 Task: Post a mountain landscape image on Instagram and ask your friends to share their hiking experiences.
Action: Mouse moved to (903, 28)
Screenshot: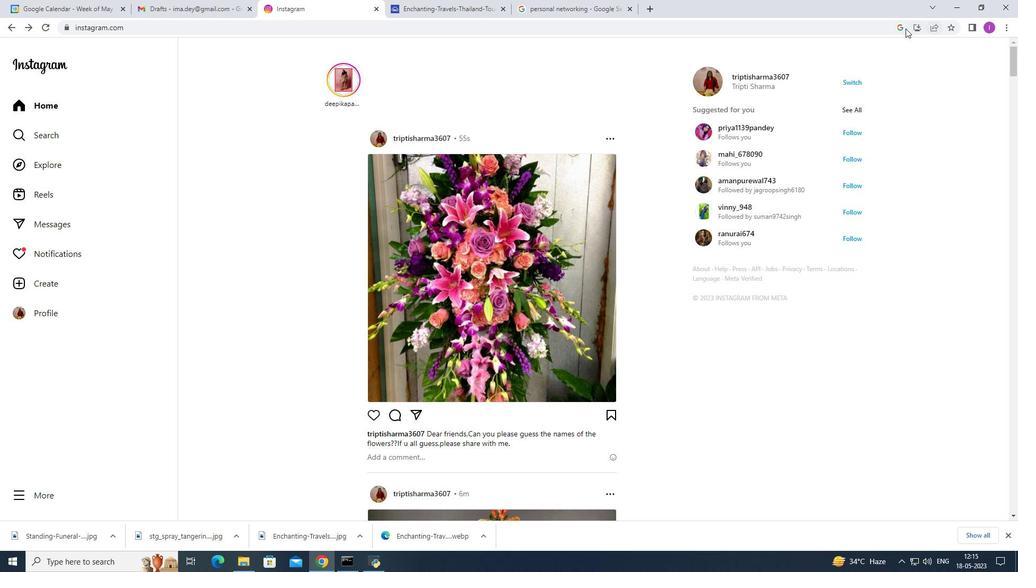 
Action: Mouse pressed left at (903, 28)
Screenshot: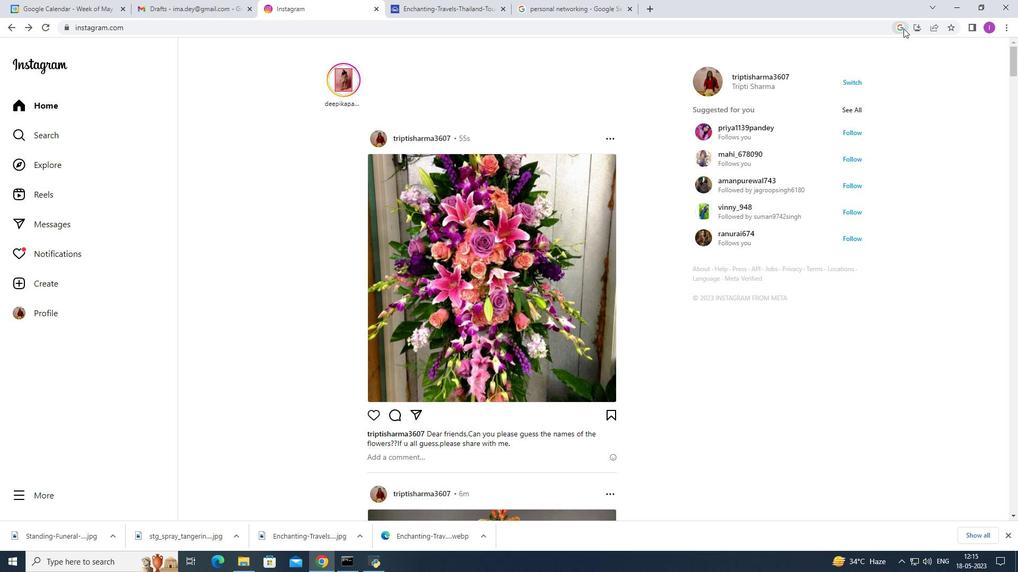 
Action: Mouse moved to (961, 112)
Screenshot: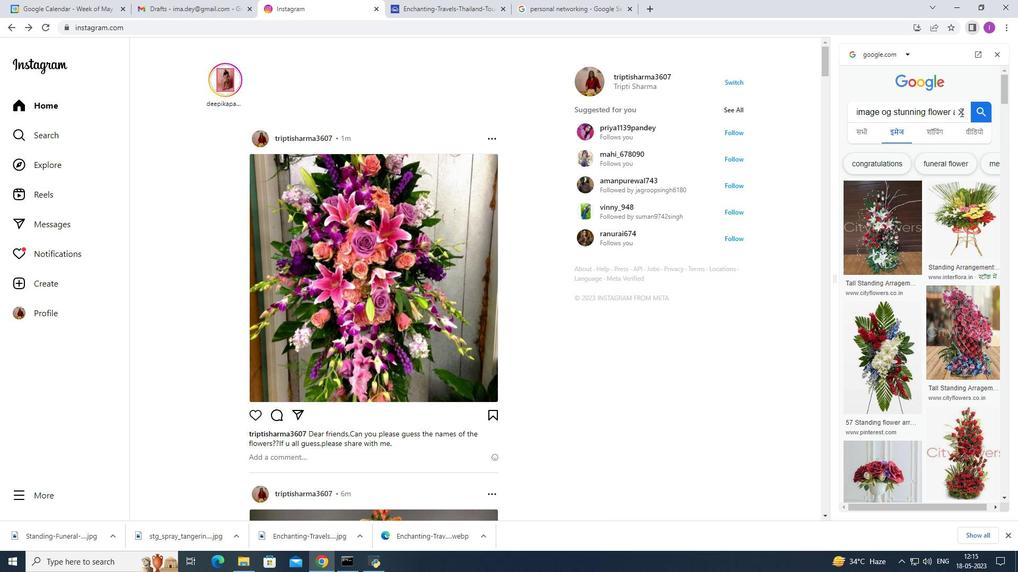 
Action: Mouse pressed left at (961, 112)
Screenshot: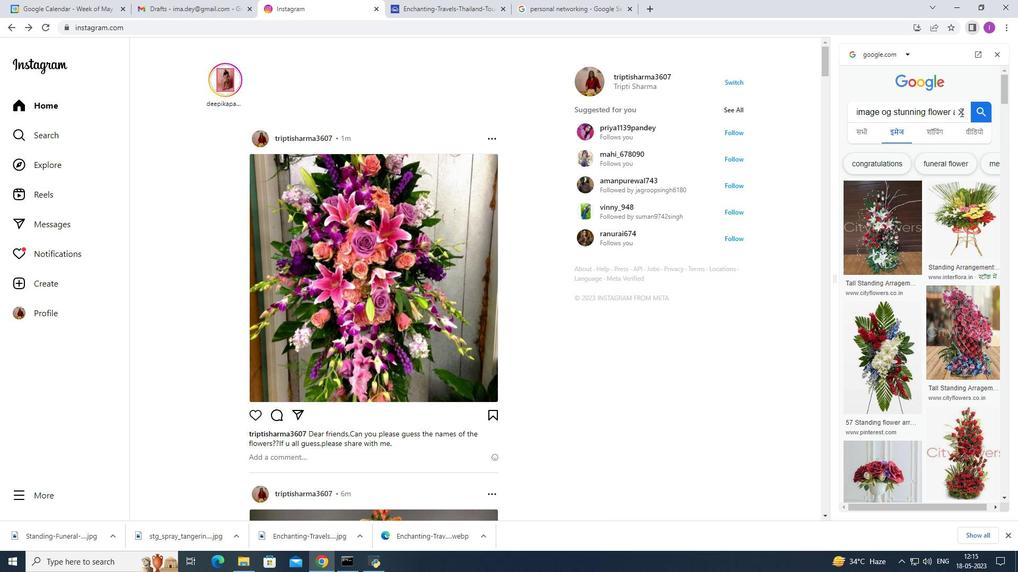 
Action: Mouse moved to (943, 112)
Screenshot: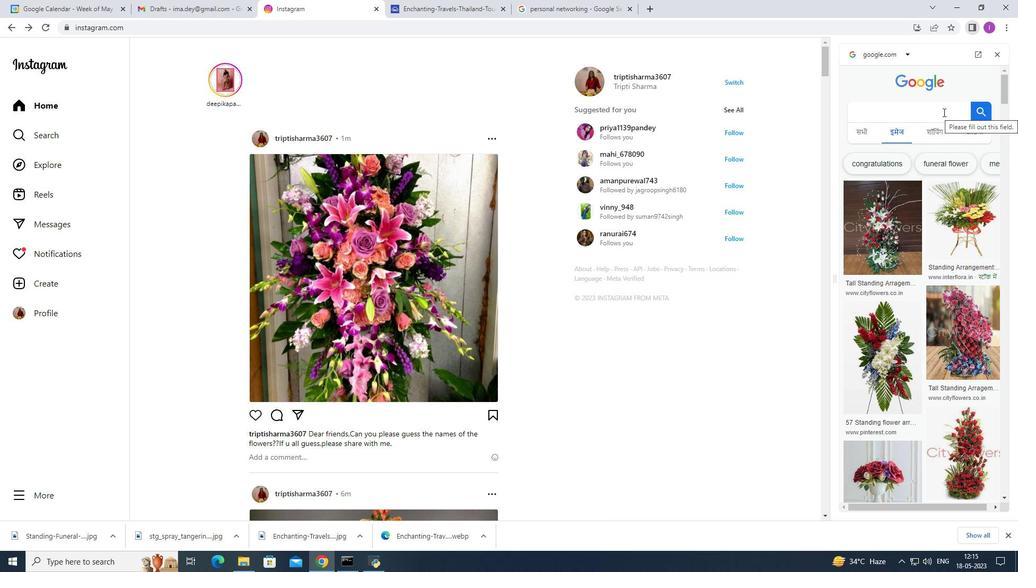 
Action: Key pressed images<Key.space>of<Key.space>mi<Key.backspace>ountain<Key.space>lands
Screenshot: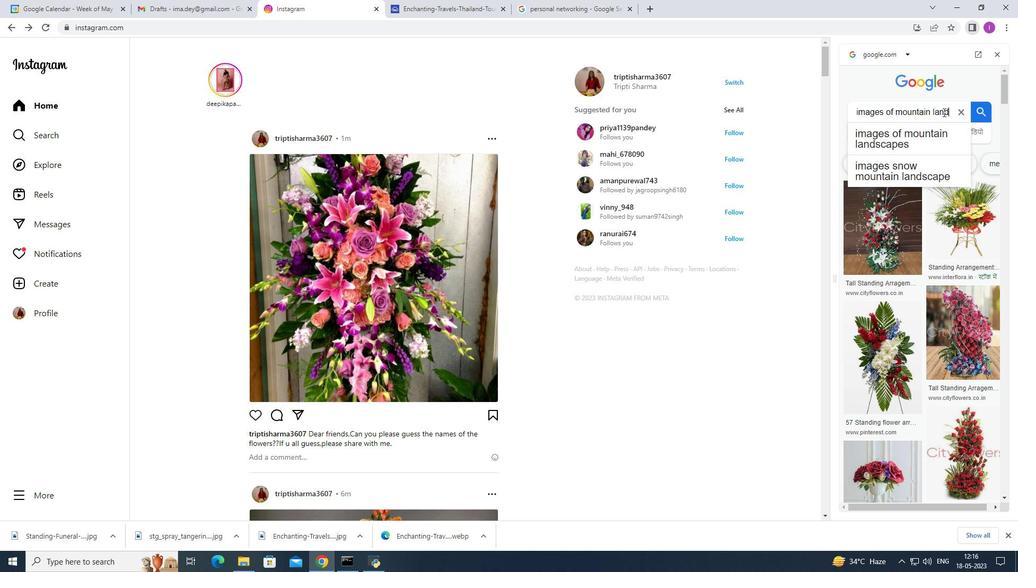 
Action: Mouse moved to (891, 143)
Screenshot: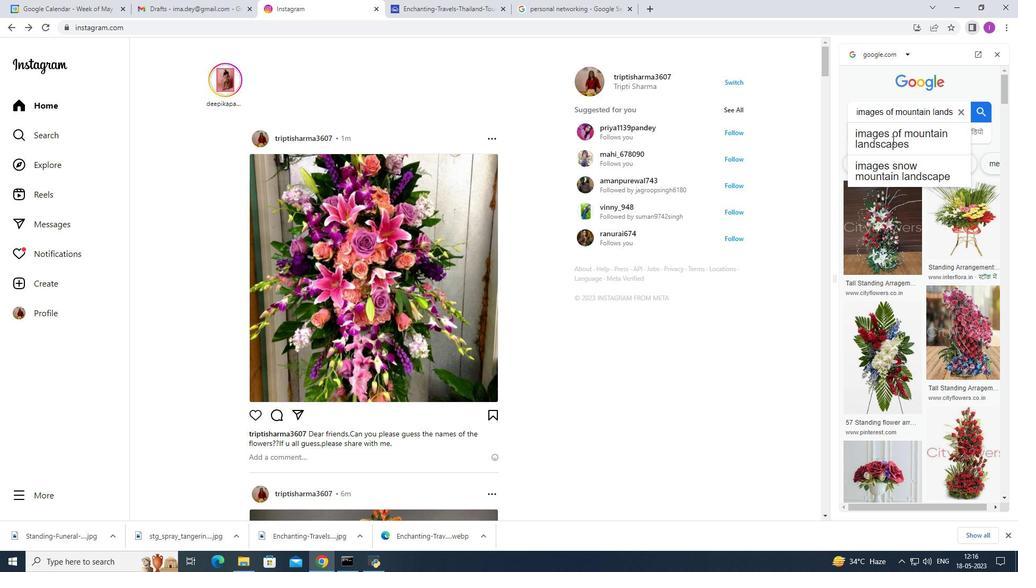 
Action: Mouse pressed left at (891, 143)
Screenshot: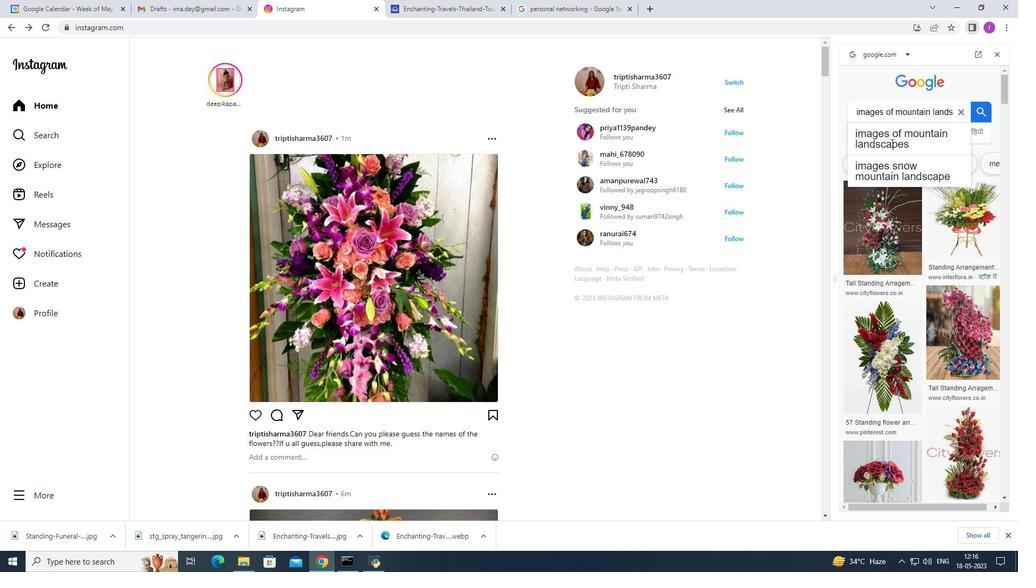 
Action: Mouse moved to (888, 215)
Screenshot: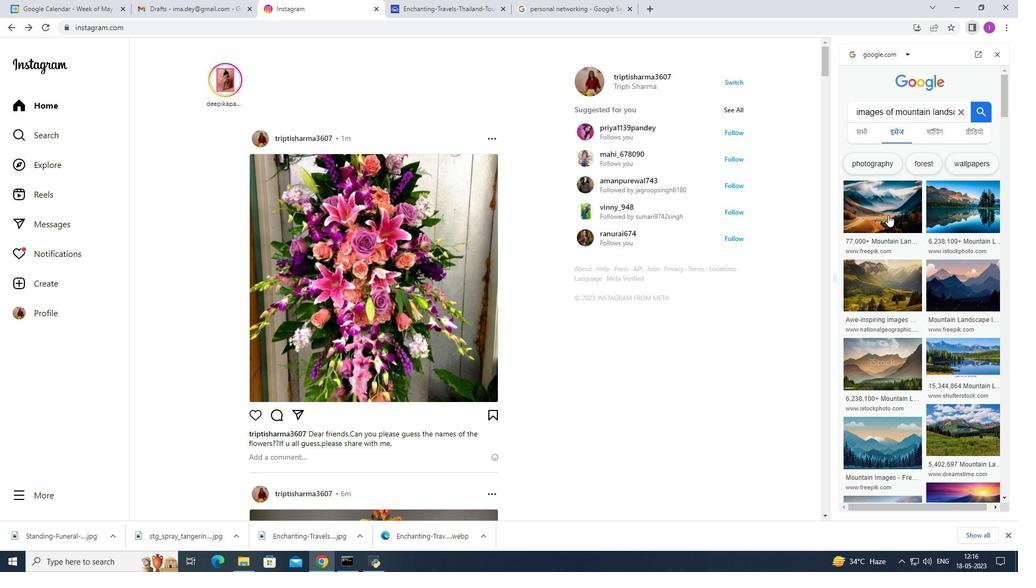 
Action: Mouse pressed left at (888, 215)
Screenshot: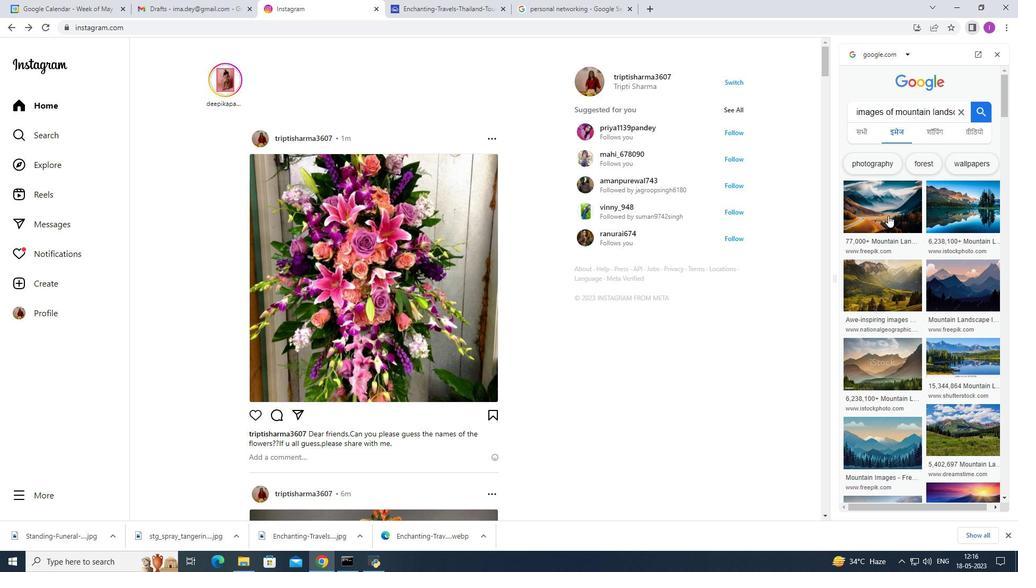 
Action: Mouse moved to (854, 423)
Screenshot: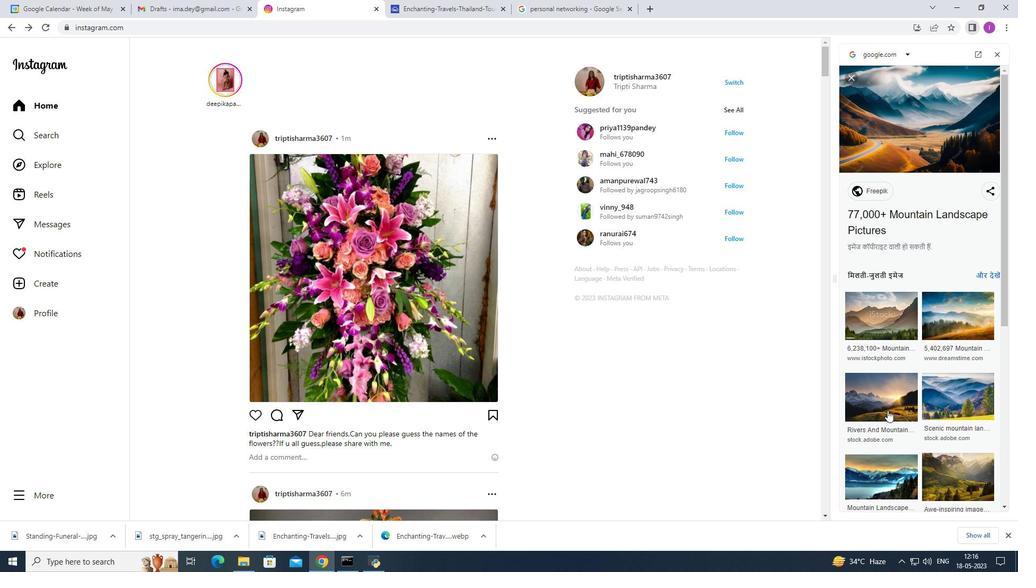 
Action: Mouse pressed left at (854, 423)
Screenshot: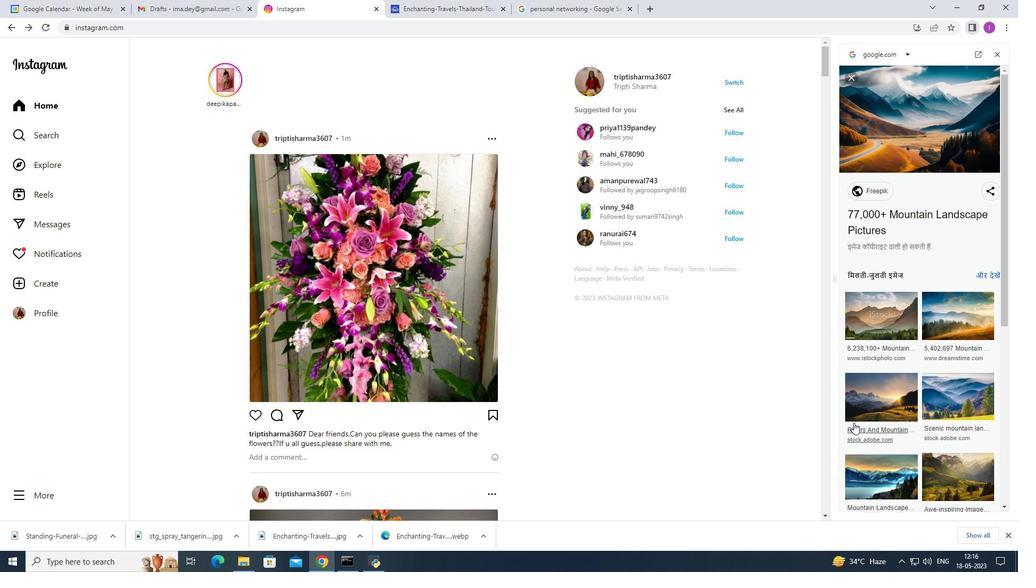 
Action: Mouse moved to (863, 396)
Screenshot: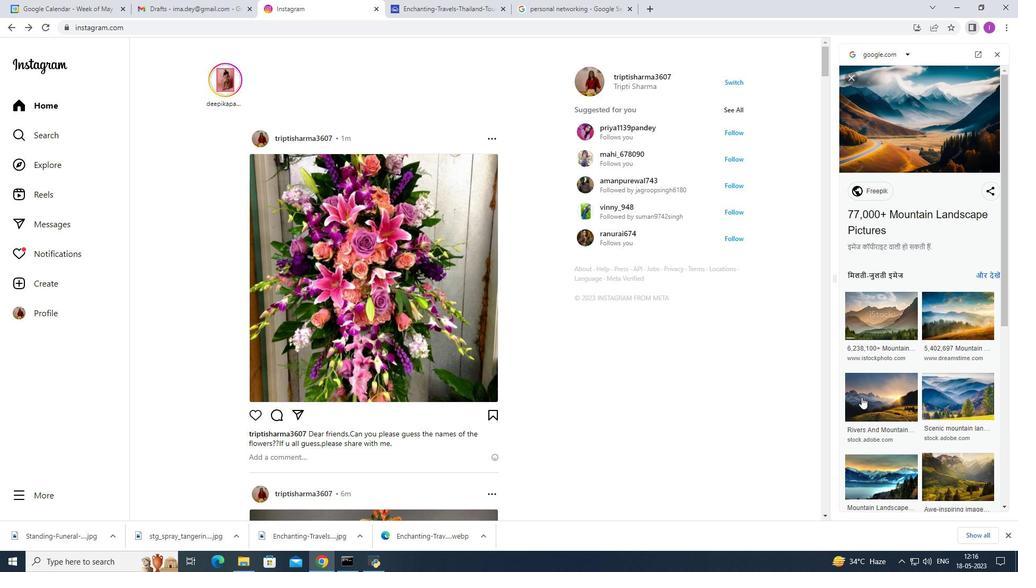 
Action: Mouse pressed left at (863, 396)
Screenshot: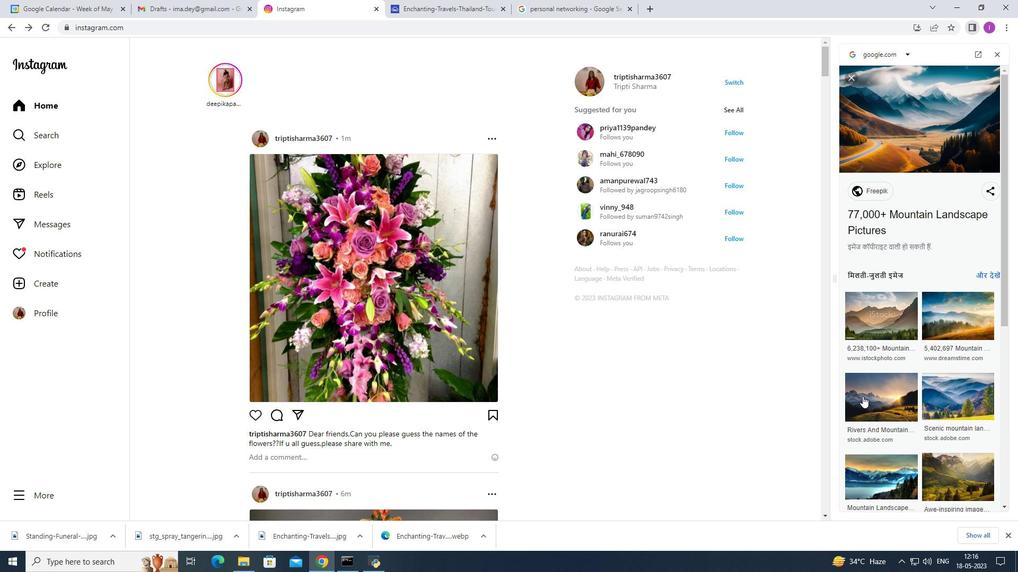 
Action: Mouse moved to (915, 135)
Screenshot: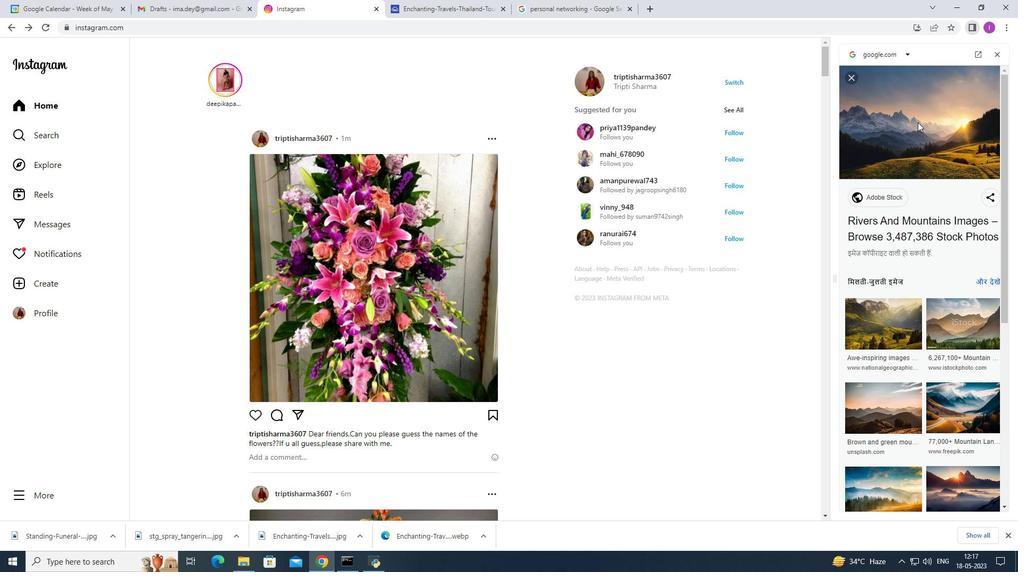 
Action: Mouse pressed right at (915, 135)
Screenshot: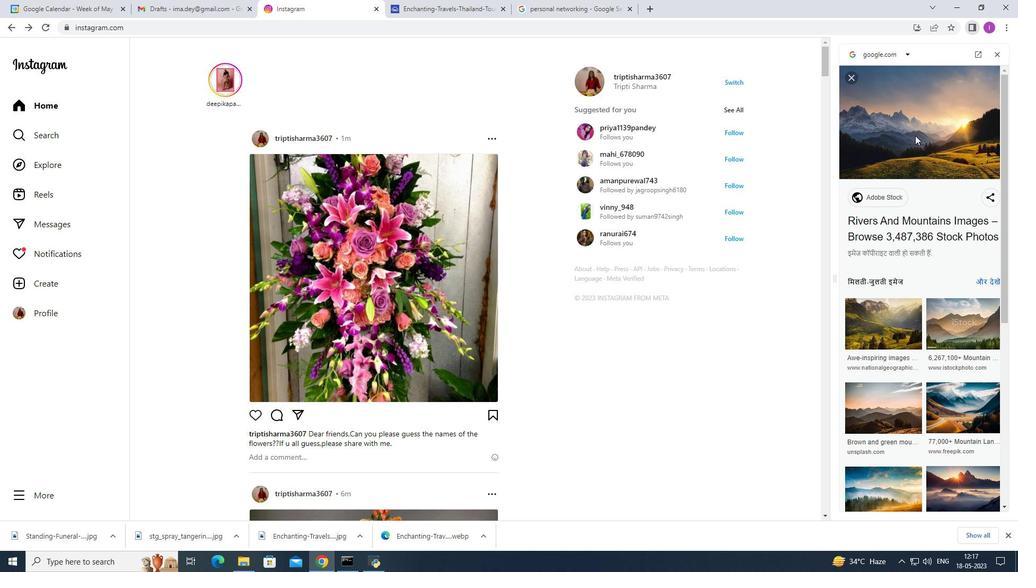 
Action: Mouse moved to (951, 160)
Screenshot: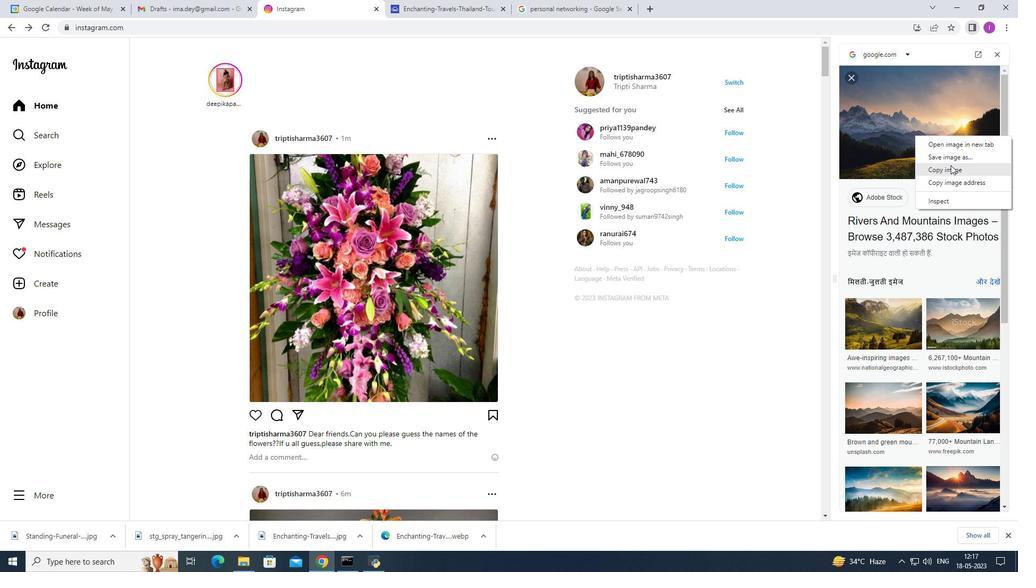 
Action: Mouse pressed left at (951, 160)
Screenshot: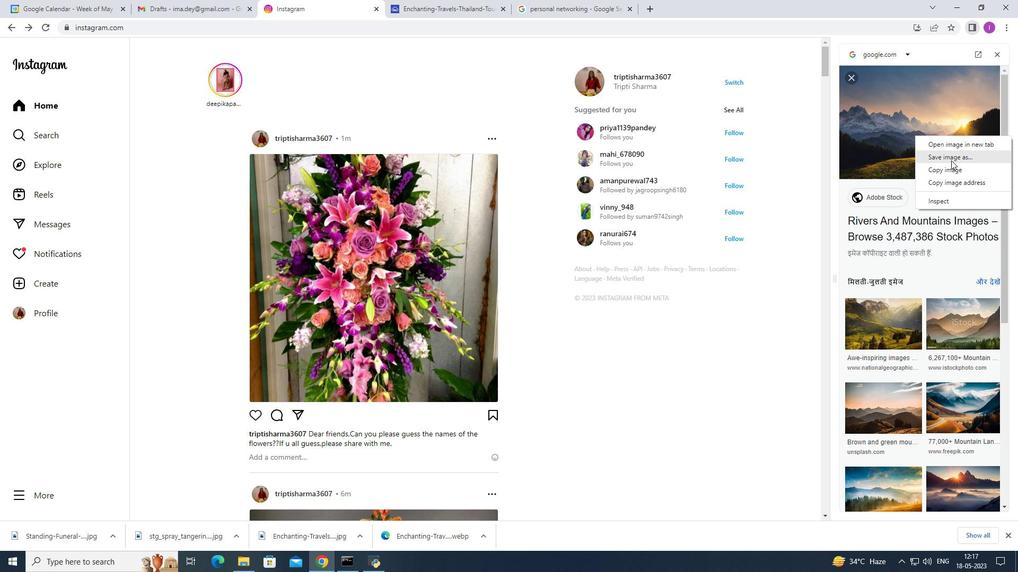 
Action: Mouse moved to (334, 238)
Screenshot: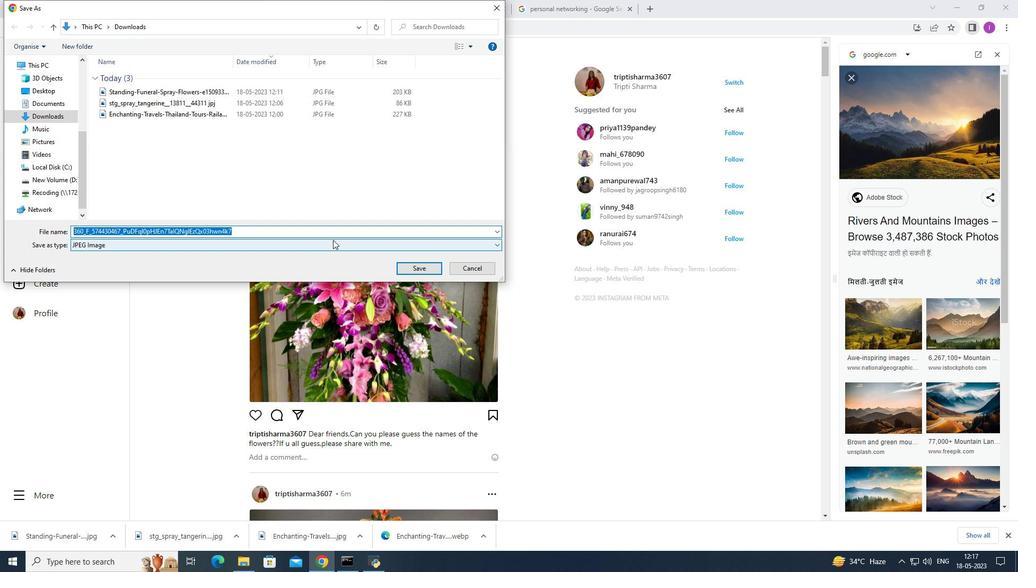 
Action: Key pressed jp<Key.backspace><Key.backspace><Key.backspace>
Screenshot: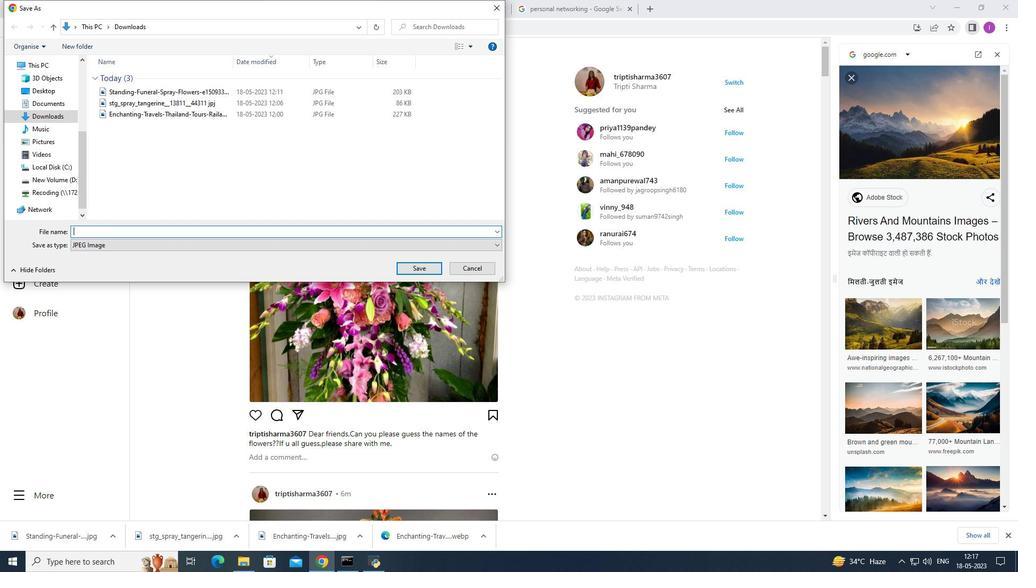 
Action: Mouse moved to (286, 274)
Screenshot: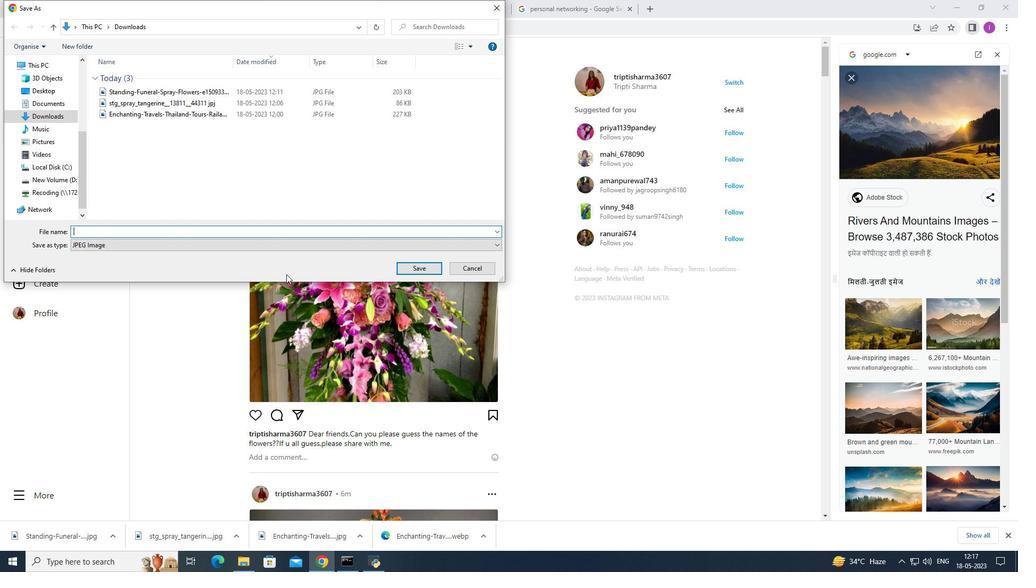 
Action: Key pressed mountain
Screenshot: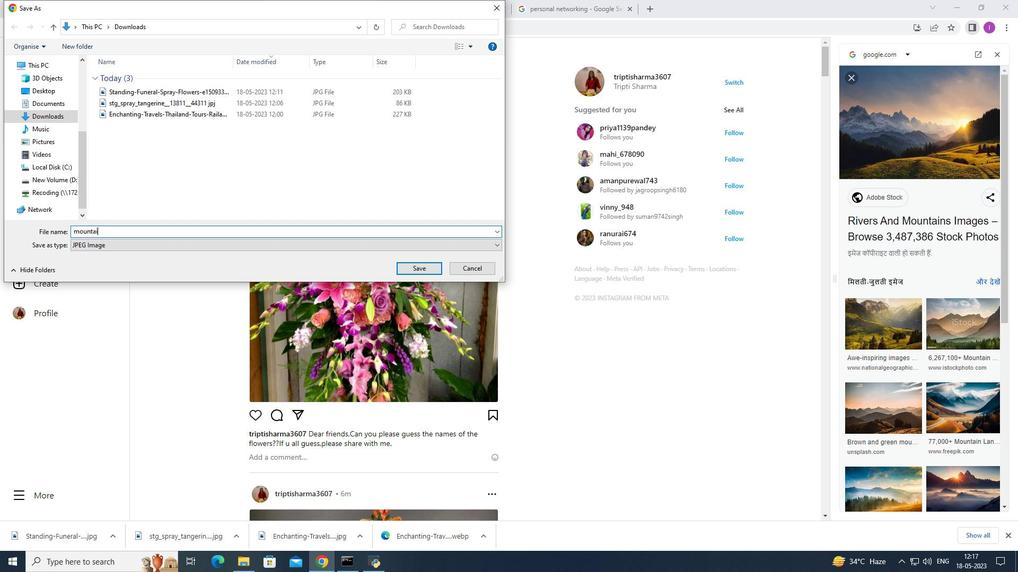 
Action: Mouse moved to (420, 272)
Screenshot: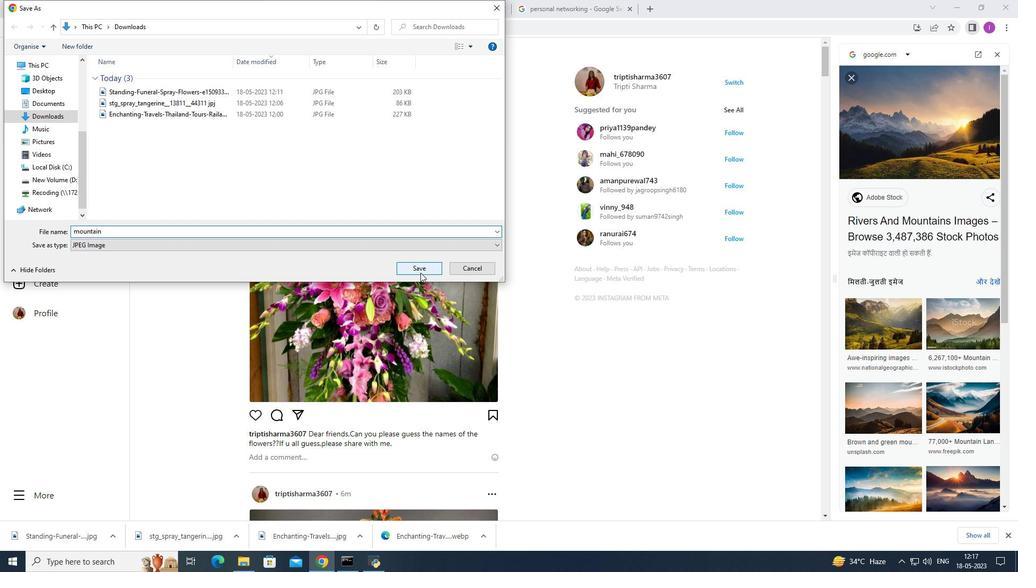 
Action: Mouse pressed left at (420, 272)
Screenshot: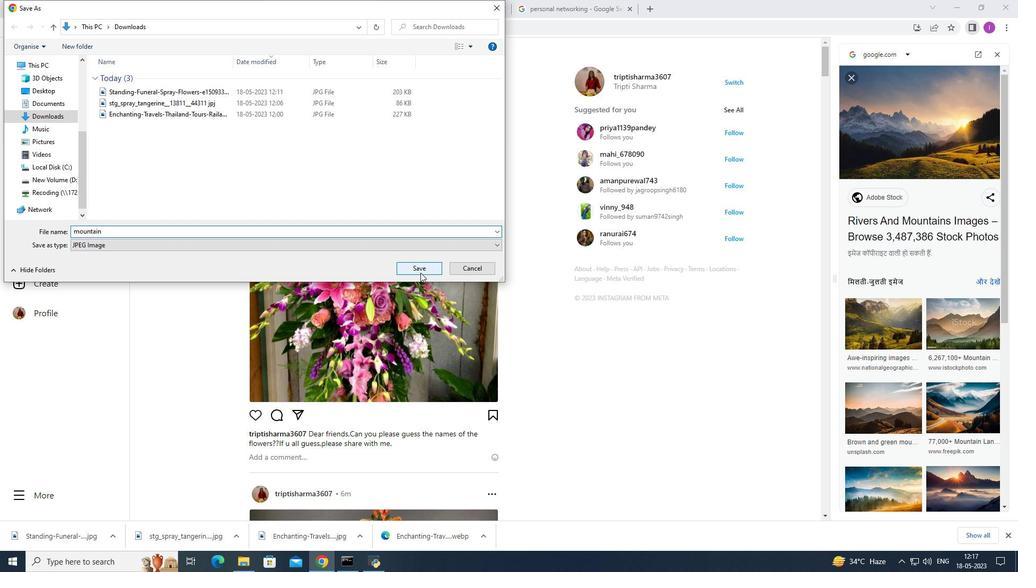 
Action: Mouse moved to (38, 286)
Screenshot: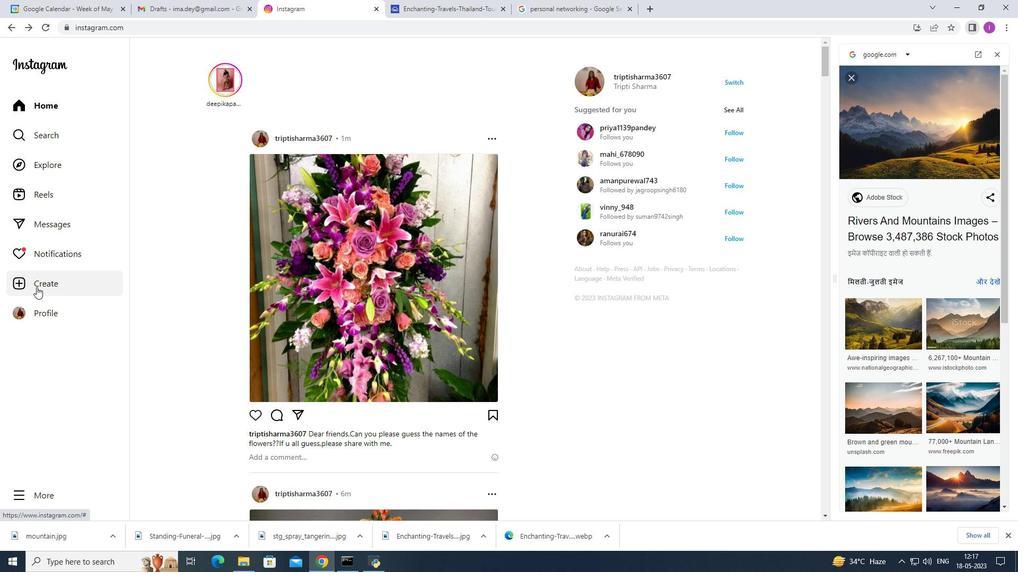 
Action: Mouse pressed left at (38, 286)
Screenshot: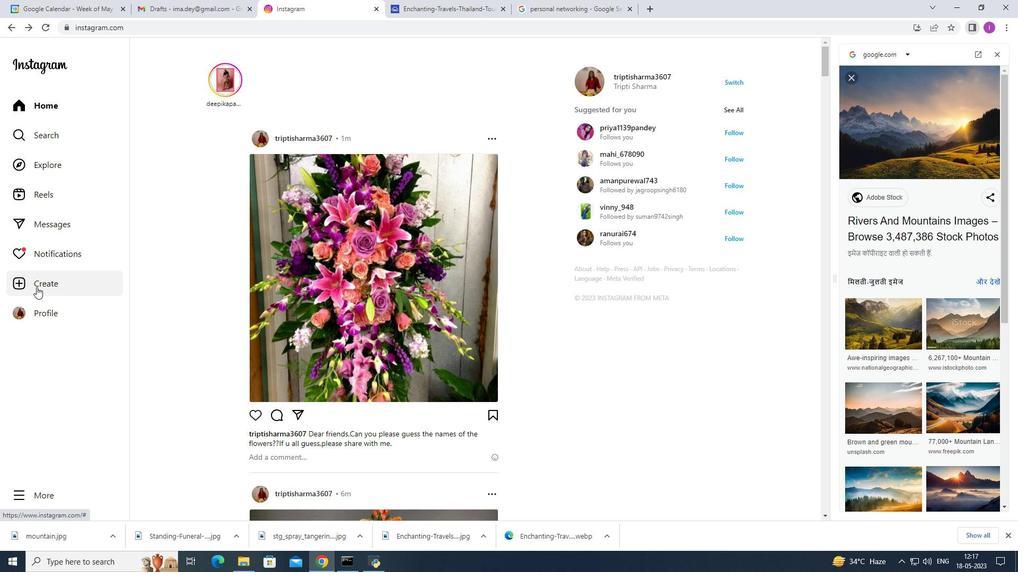 
Action: Mouse moved to (418, 328)
Screenshot: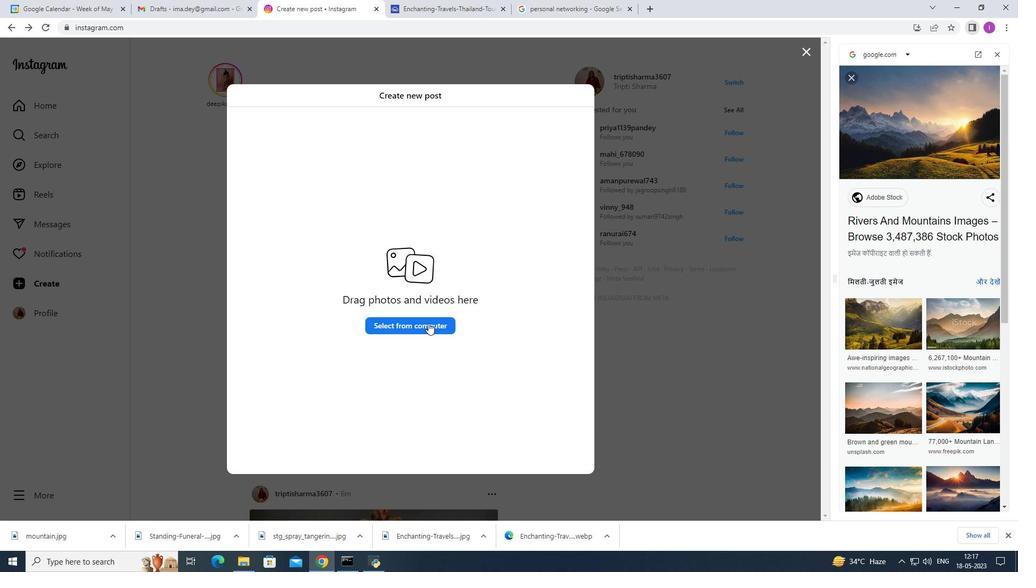 
Action: Mouse pressed left at (418, 328)
Screenshot: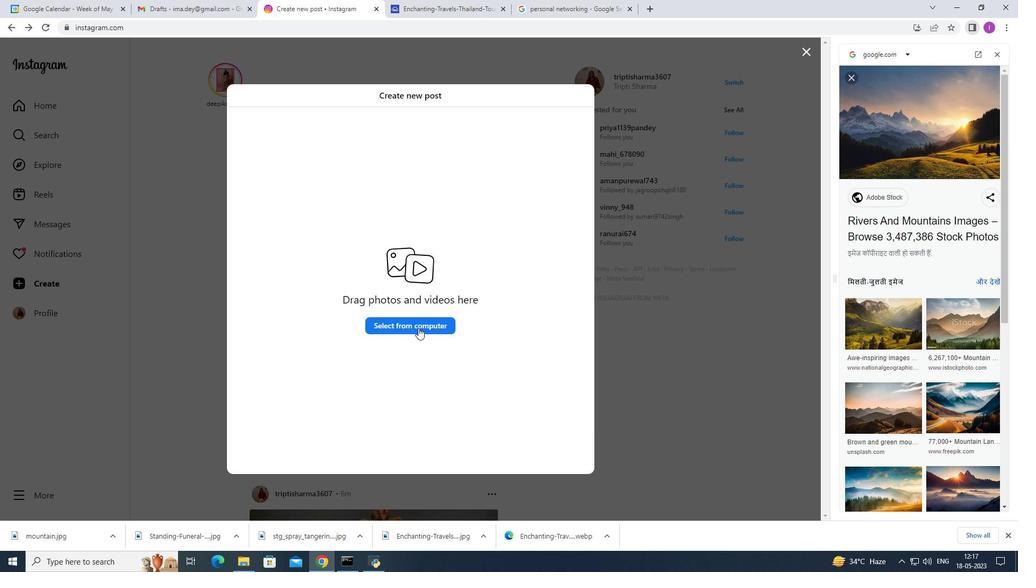 
Action: Mouse moved to (118, 92)
Screenshot: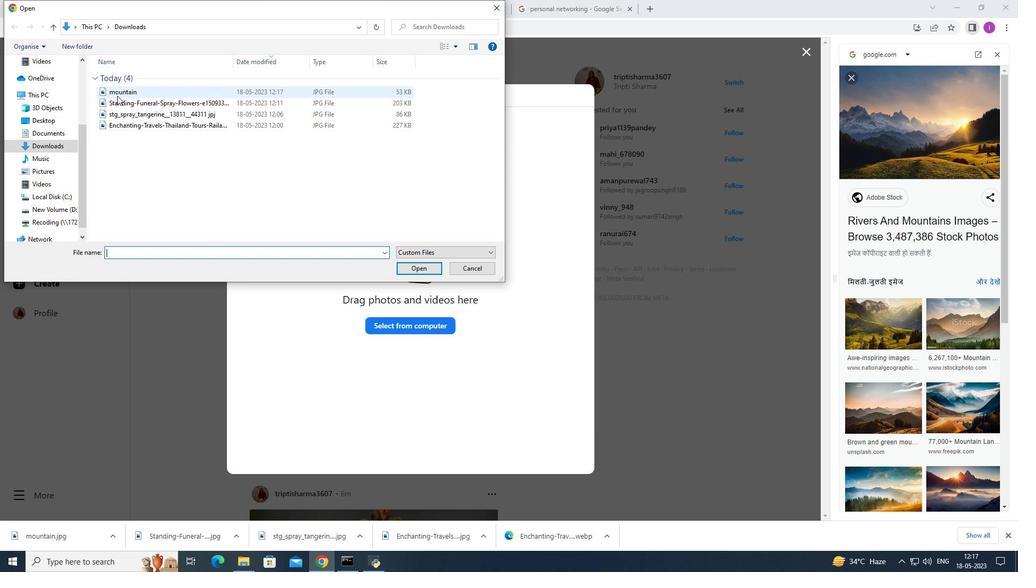 
Action: Mouse pressed left at (118, 92)
Screenshot: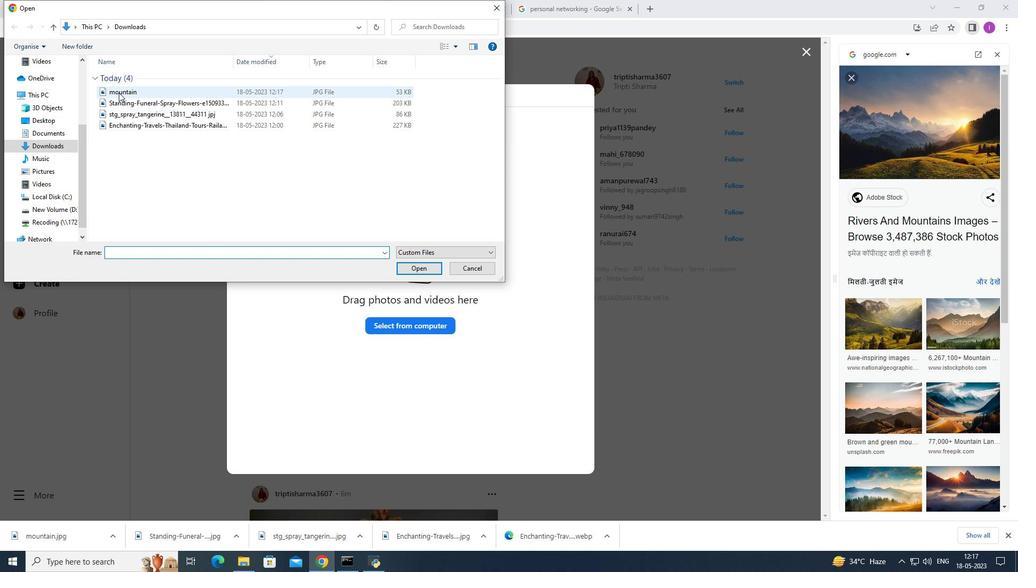 
Action: Mouse pressed left at (118, 92)
Screenshot: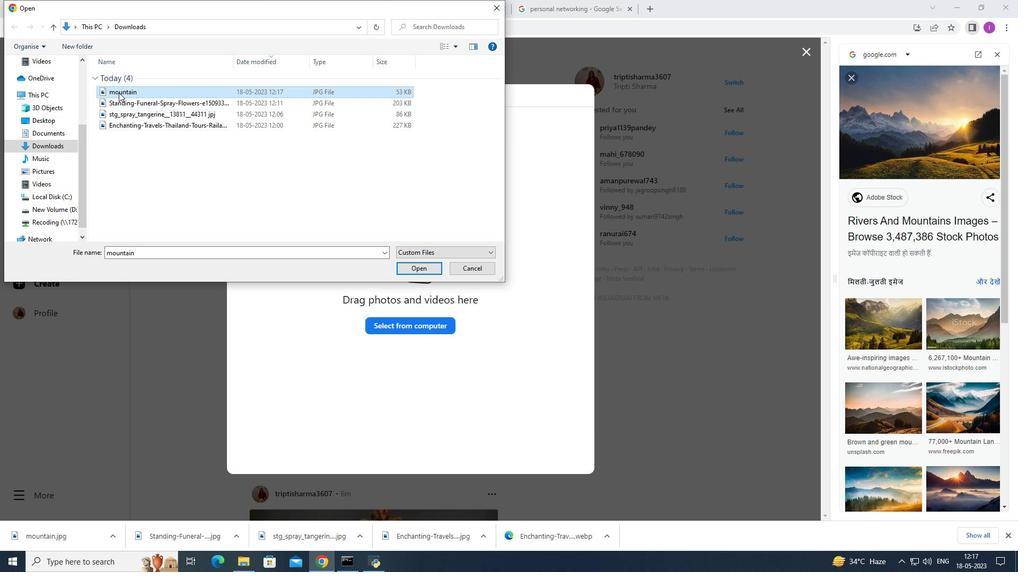 
Action: Mouse pressed left at (118, 92)
Screenshot: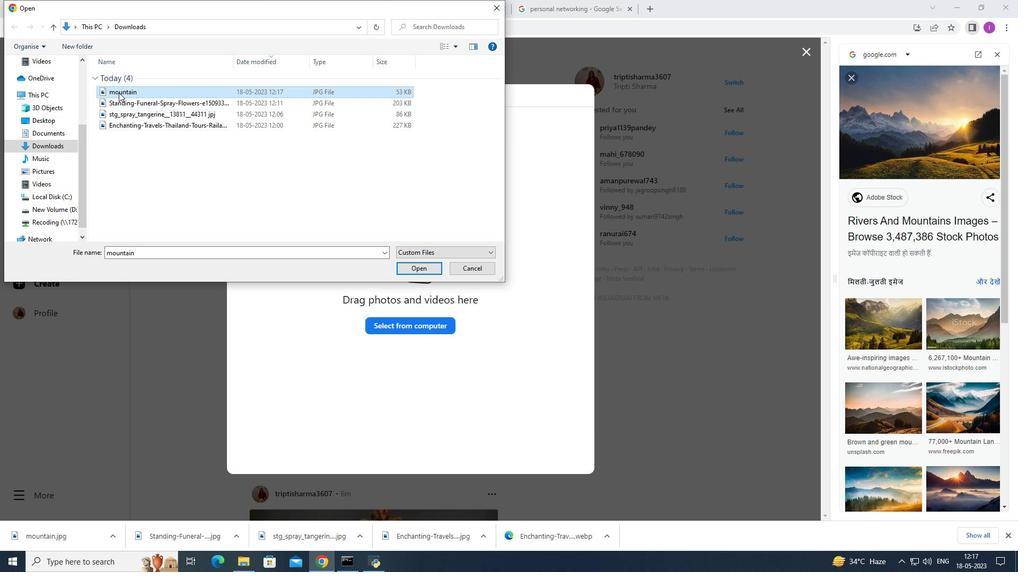 
Action: Mouse moved to (577, 100)
Screenshot: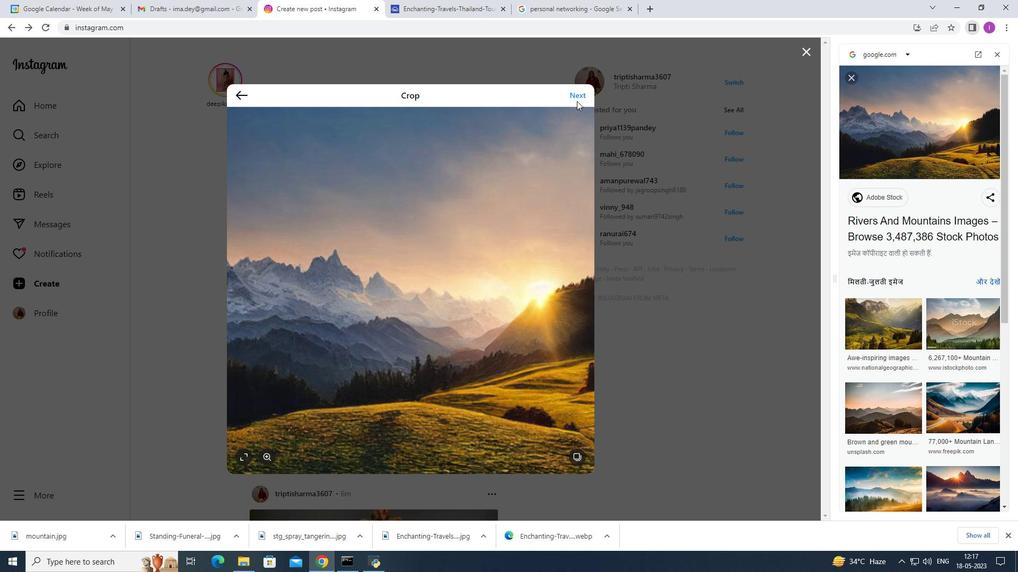 
Action: Mouse pressed left at (577, 100)
Screenshot: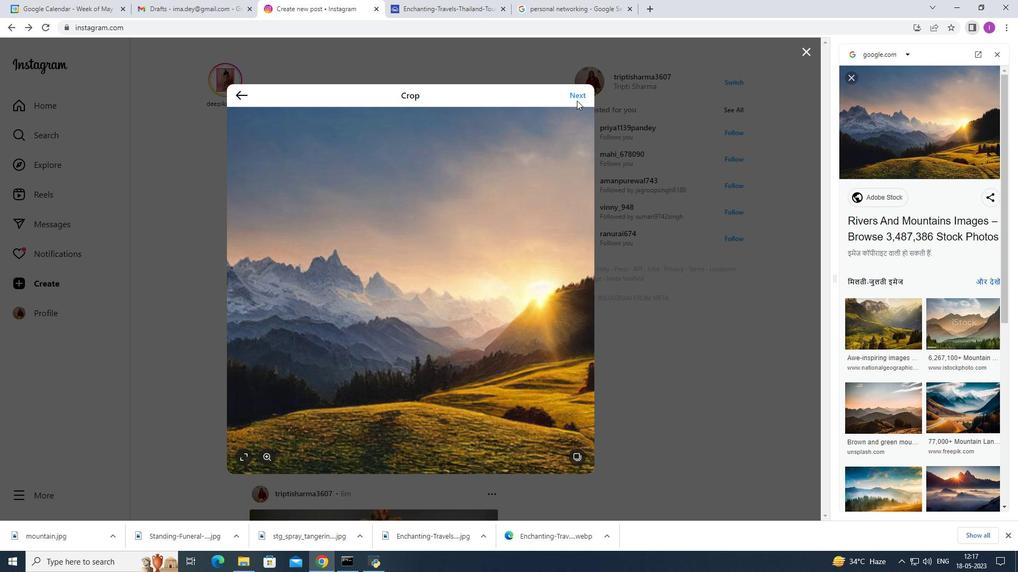 
Action: Mouse moved to (578, 97)
Screenshot: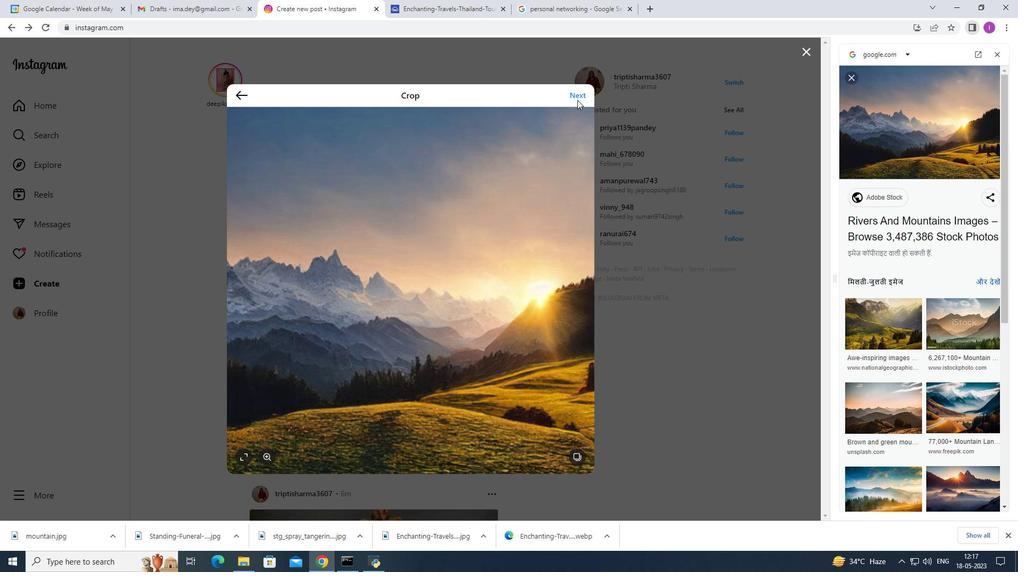 
Action: Mouse pressed left at (578, 97)
Screenshot: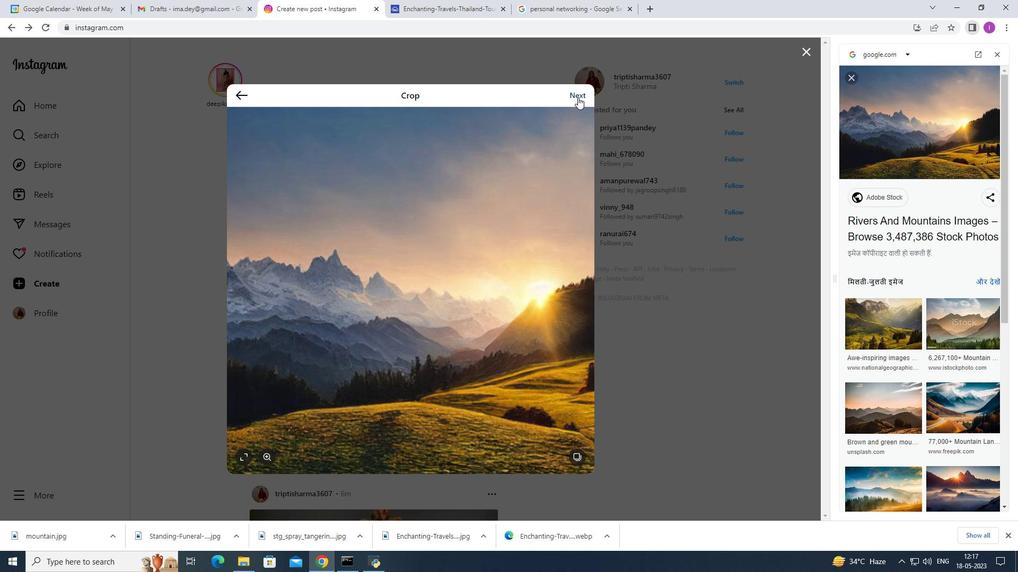 
Action: Mouse moved to (533, 288)
Screenshot: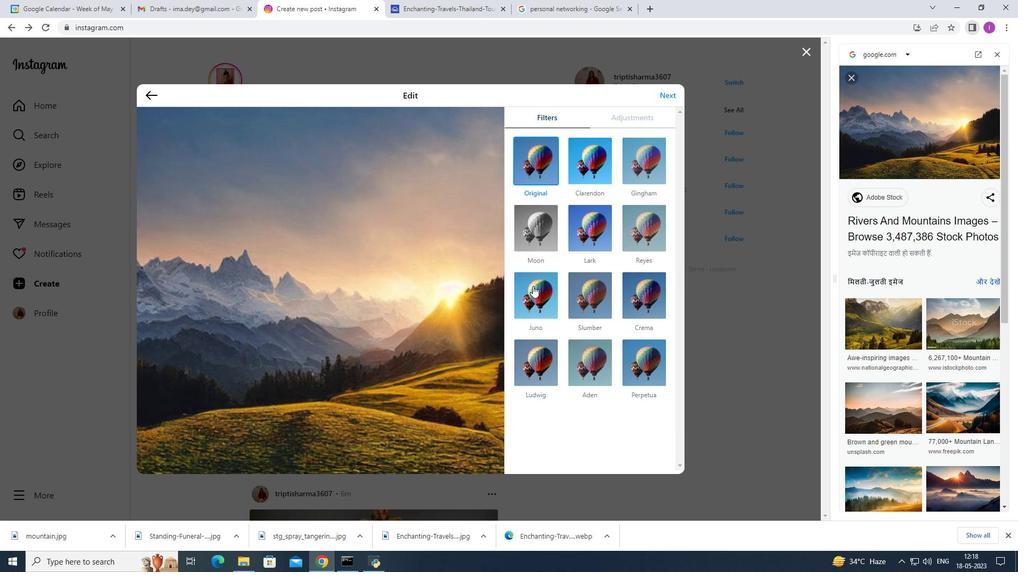 
Action: Mouse pressed left at (533, 288)
Screenshot: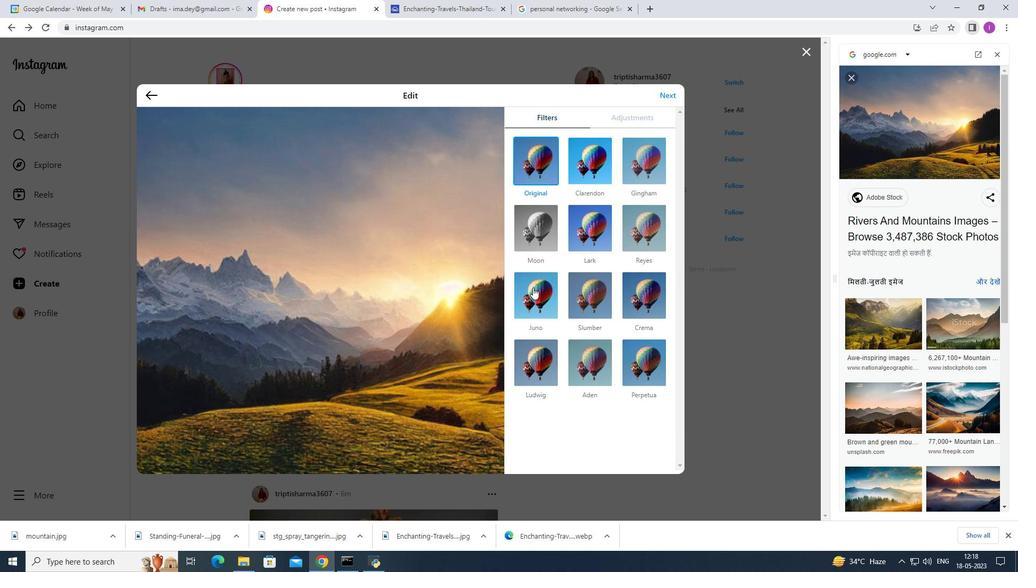 
Action: Mouse moved to (660, 93)
Screenshot: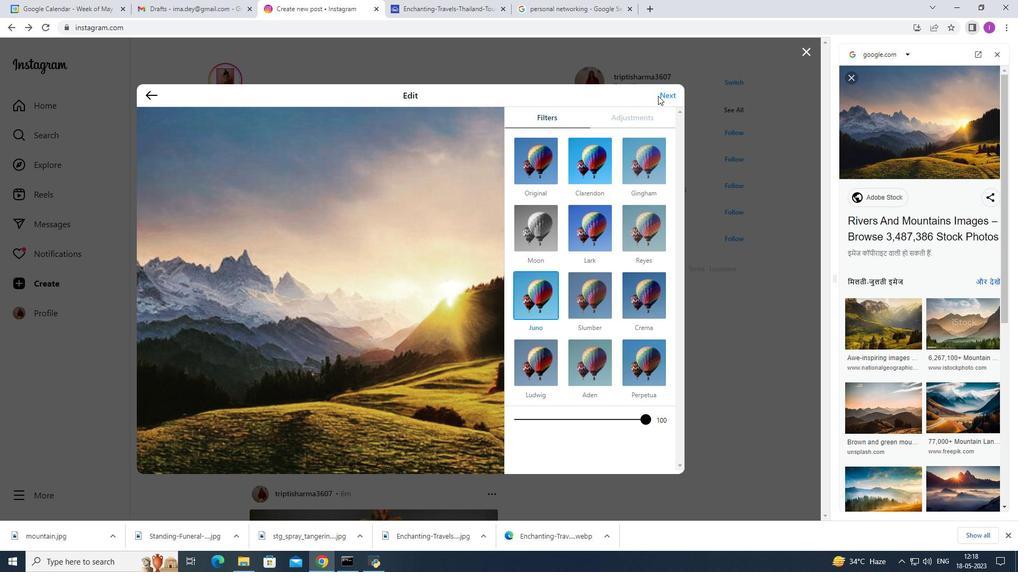 
Action: Mouse pressed left at (660, 93)
Screenshot: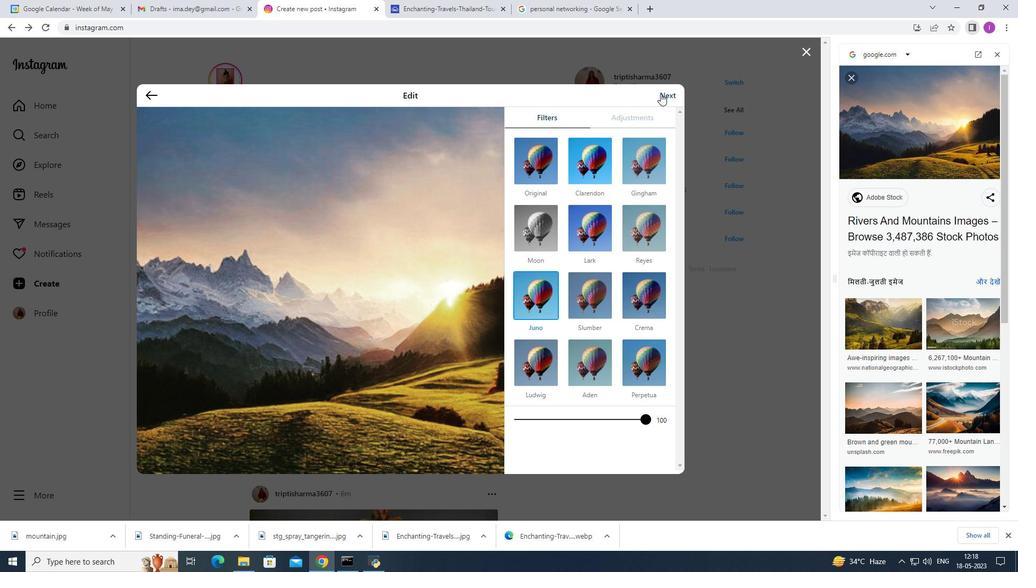 
Action: Mouse moved to (526, 144)
Screenshot: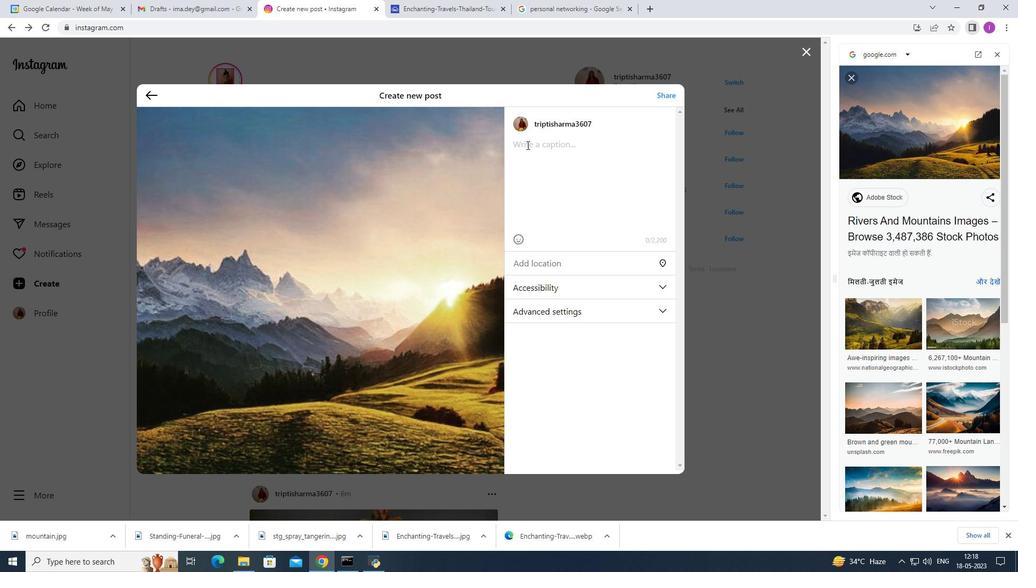 
Action: Mouse pressed left at (526, 144)
Screenshot: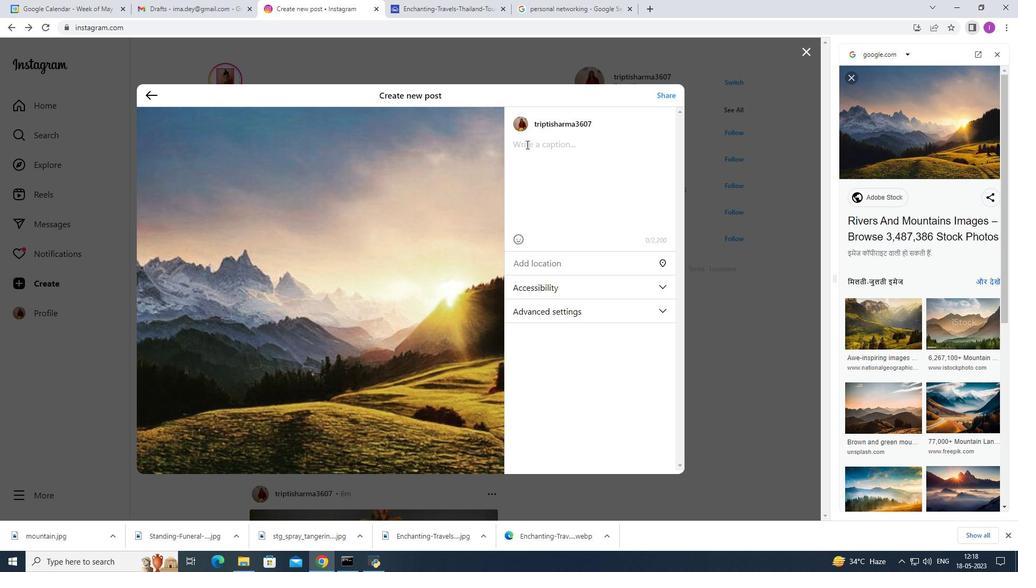 
Action: Mouse moved to (622, 143)
Screenshot: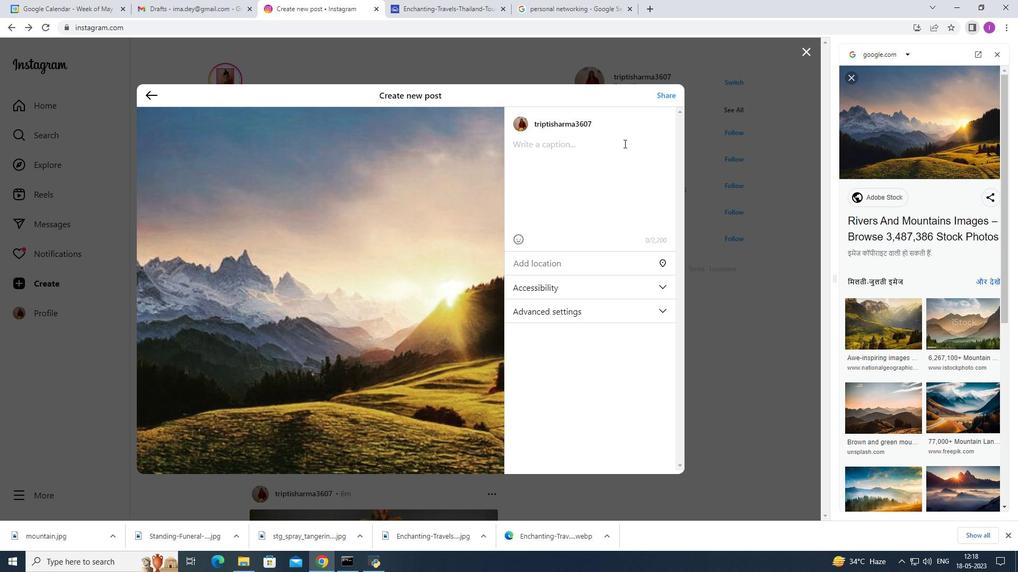 
Action: Key pressed <Key.shift>Its<Key.space><Key.backspace><Key.backspace>'s<Key.space>a<Key.space>image<Key.space>of<Key.space>beautiful<Key.space>moub<Key.backspace>ntain<Key.space>view.<Key.shift><Key.shift><Key.shift><Key.shift><Key.shift><Key.shift><Key.shift><Key.shift><Key.shift><Key.shift><Key.shift><Key.shift><Key.shift><Key.shift>Ples<Key.backspace>ase<Key.space>friends<Key.space><Key.backspace>,<Key.shift>If<Key.space>you<Key.space>ever<Key.space>hiked<Key.space>on<Key.space>mountain<Key.space><Key.backspace>,share<Key.space>your<Key.space>mo<Key.backspace>h<Key.backspace><Key.backspace>hiking<Key.space><Key.shift>Experiences<Key.space><Key.space><Key.backspace>with<Key.space>me.
Screenshot: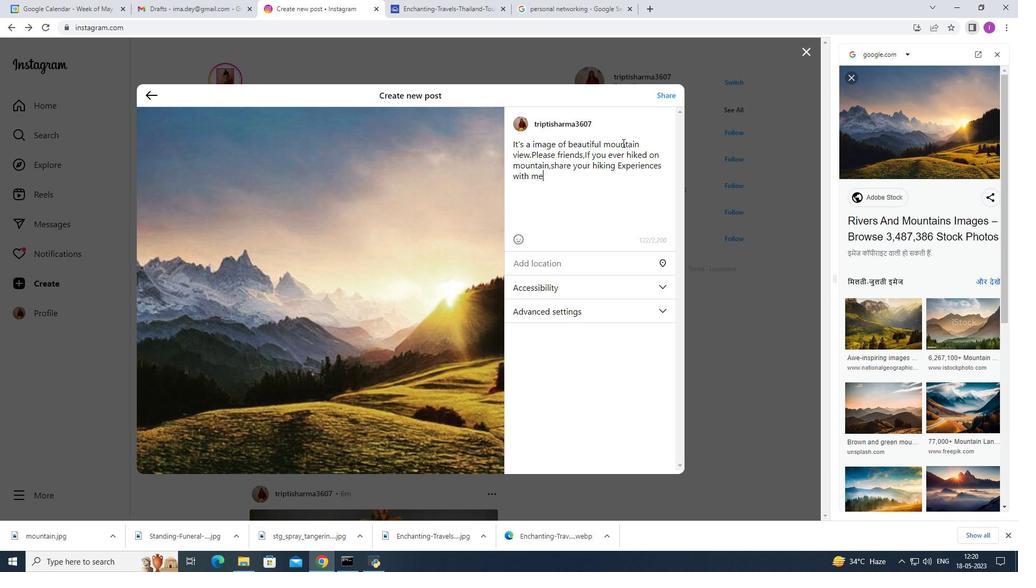 
Action: Mouse moved to (668, 98)
Screenshot: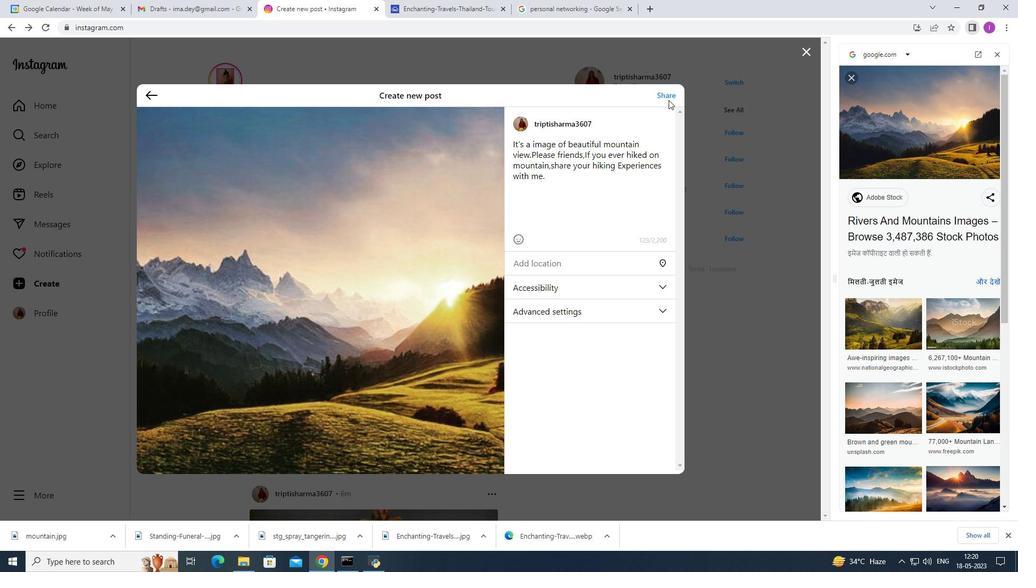 
Action: Mouse pressed left at (668, 98)
Screenshot: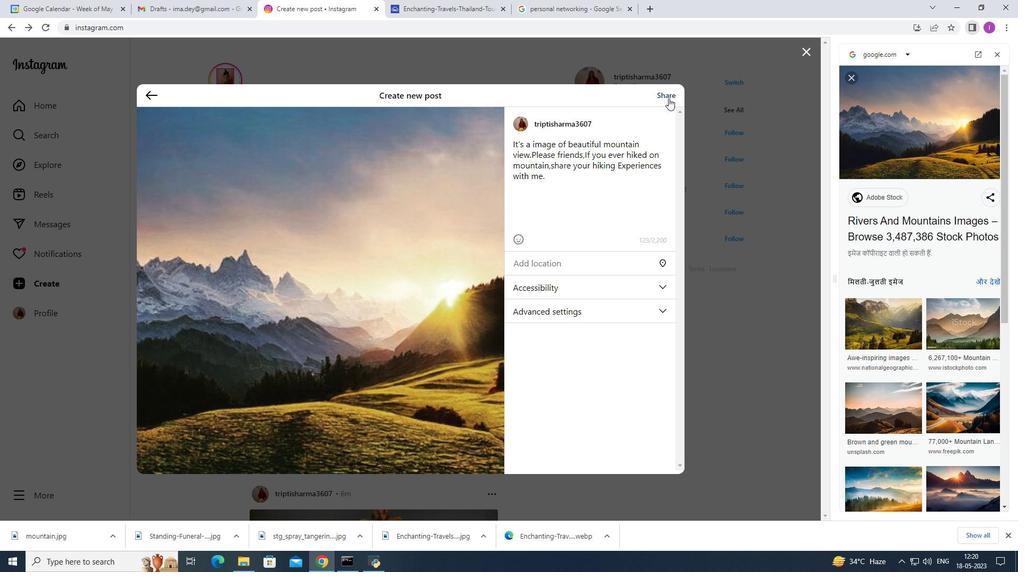 
Action: Mouse moved to (809, 48)
Screenshot: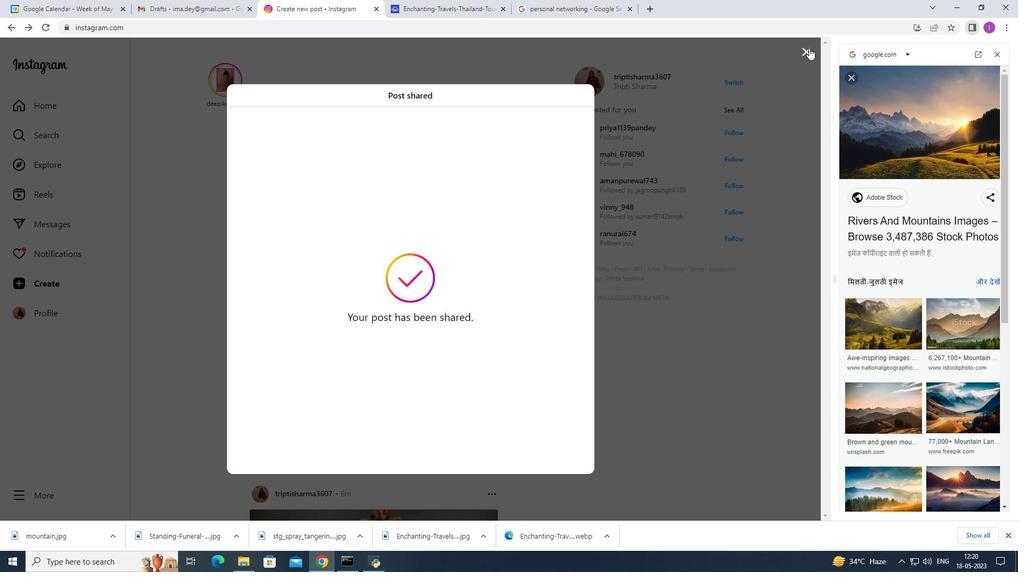 
Action: Mouse pressed left at (809, 48)
Screenshot: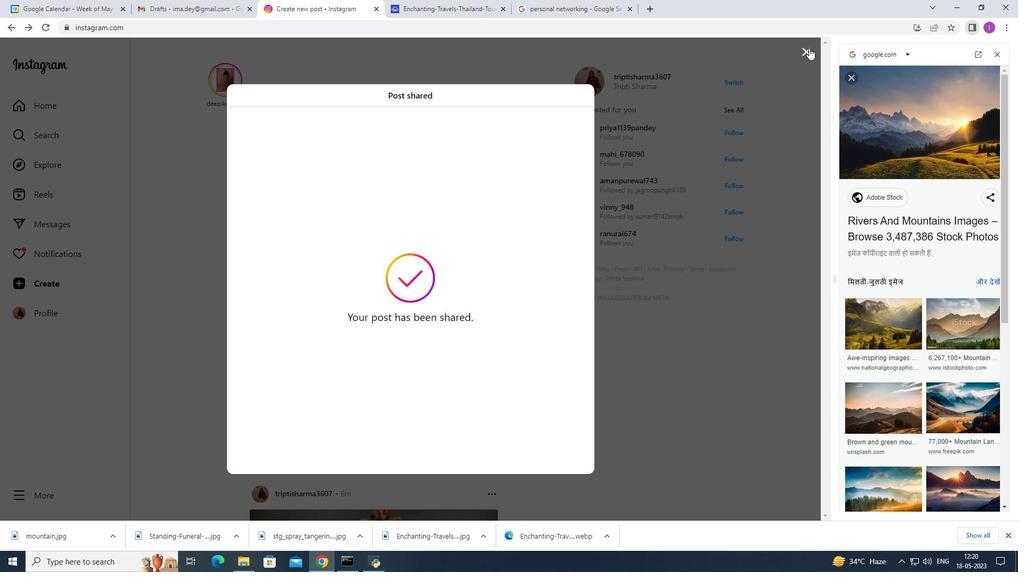 
Action: Mouse moved to (581, 344)
Screenshot: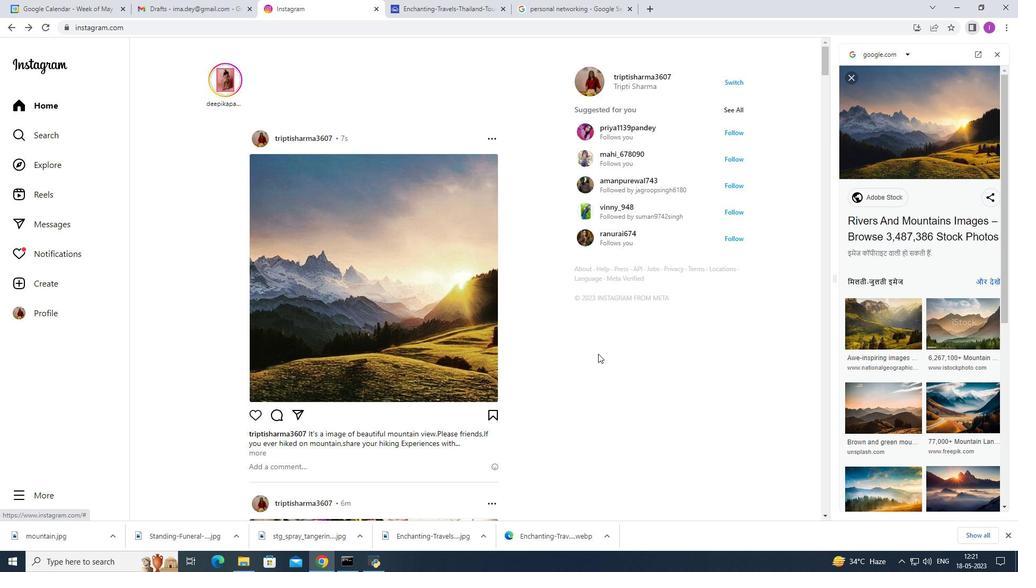 
Action: Mouse scrolled (581, 343) with delta (0, 0)
Screenshot: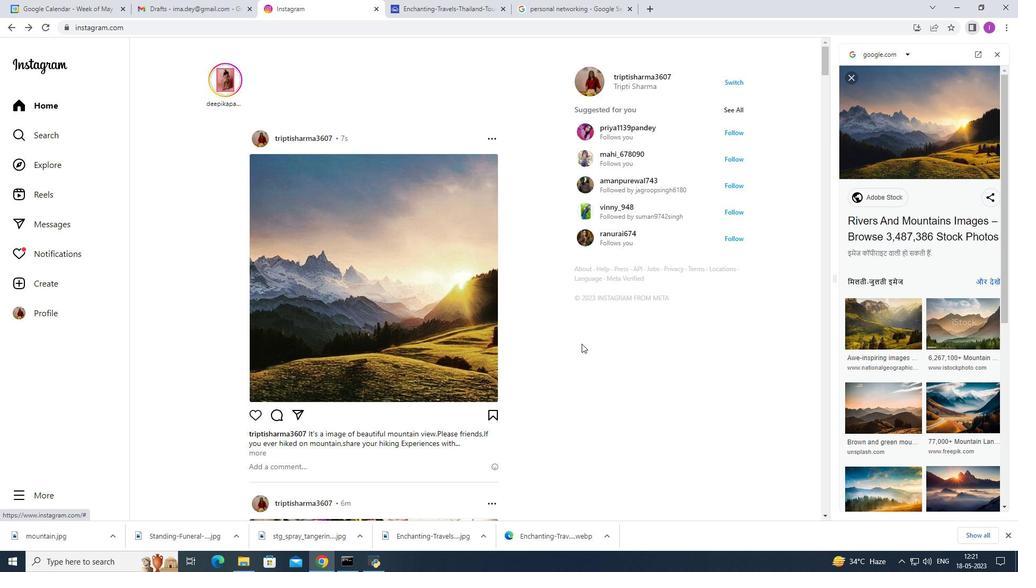 
Action: Mouse scrolled (581, 343) with delta (0, 0)
Screenshot: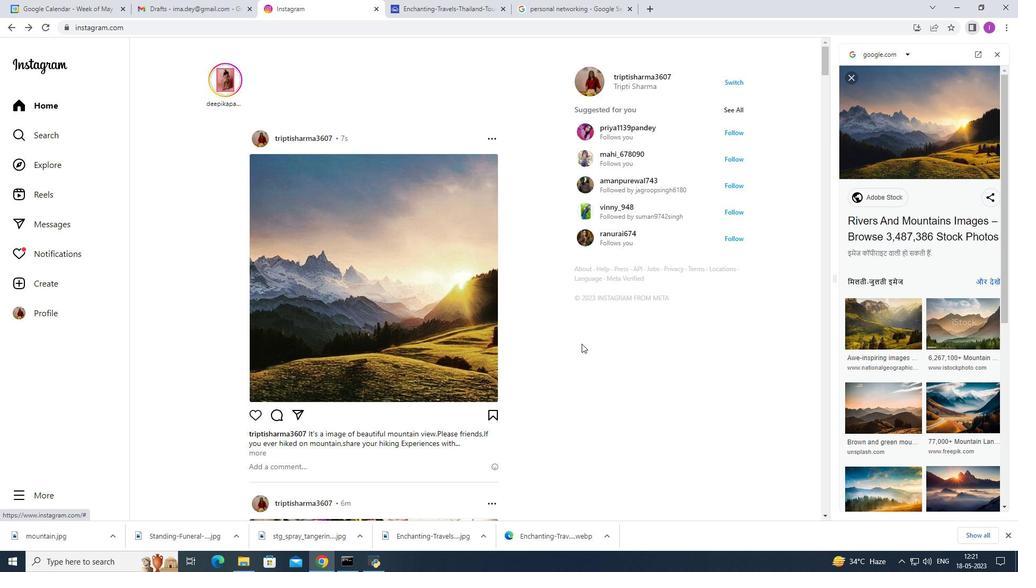 
Action: Mouse scrolled (581, 343) with delta (0, 0)
Screenshot: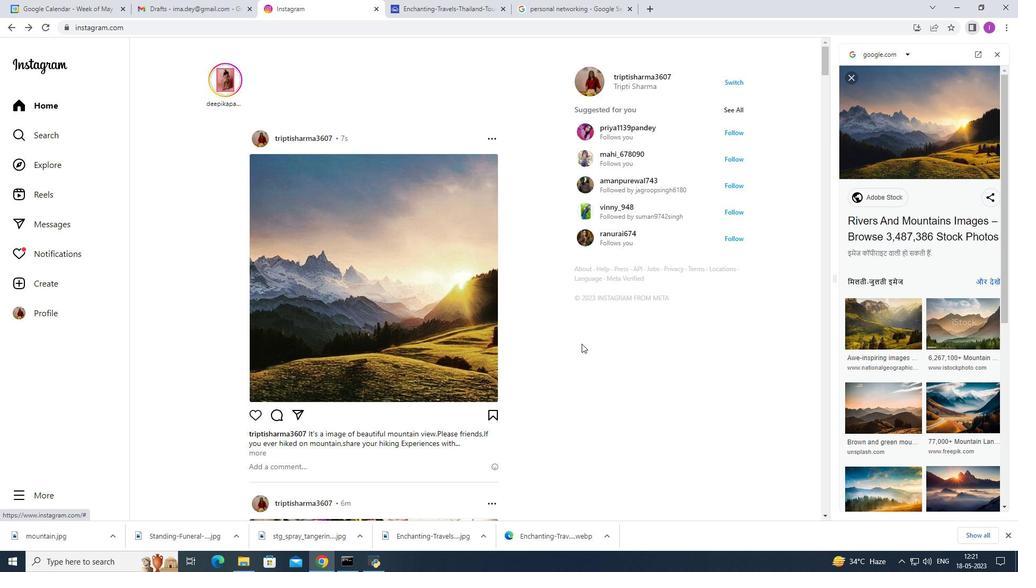 
Action: Mouse scrolled (581, 343) with delta (0, 0)
Screenshot: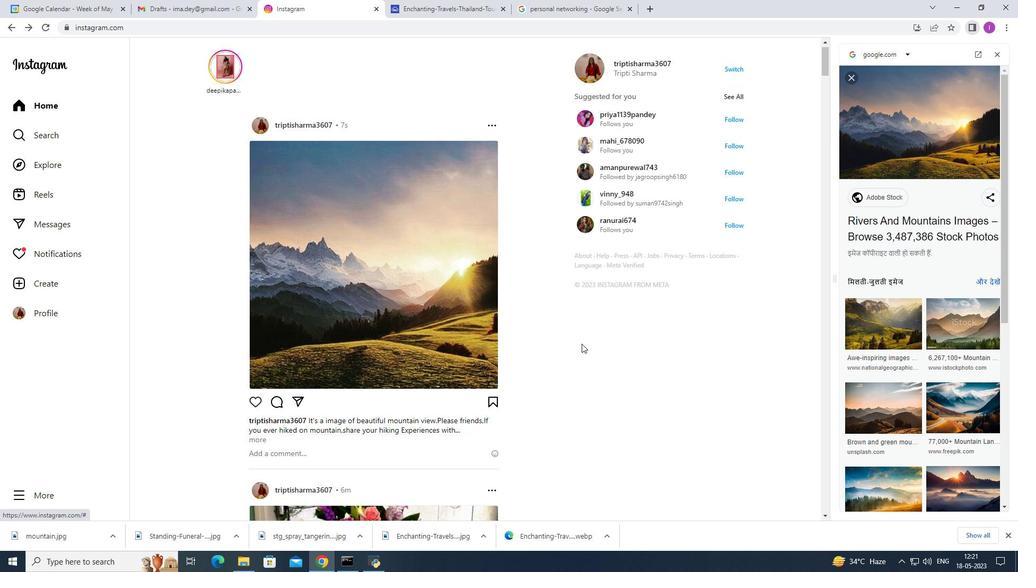 
Action: Mouse scrolled (581, 343) with delta (0, 0)
Screenshot: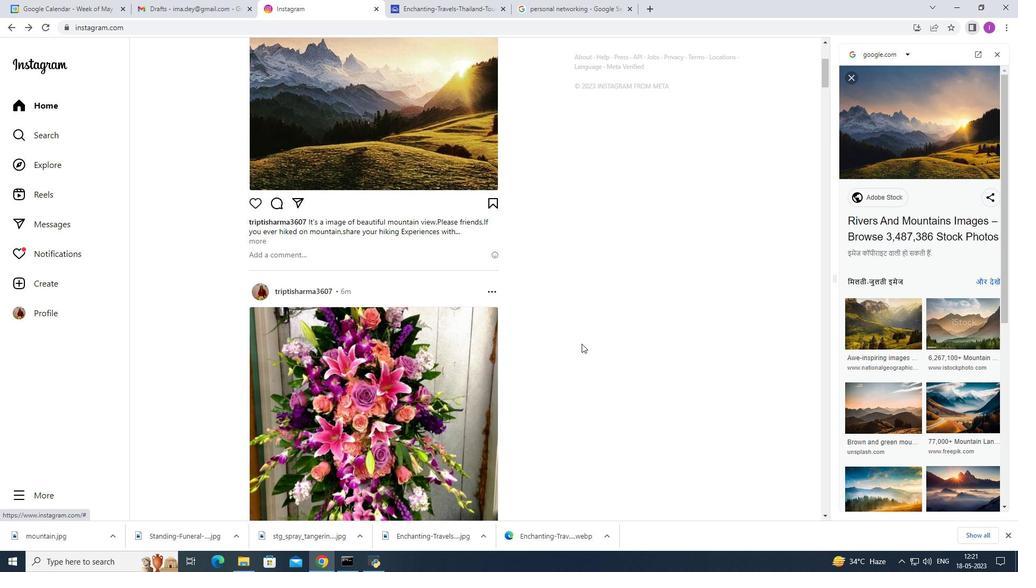 
Action: Mouse scrolled (581, 344) with delta (0, 0)
Screenshot: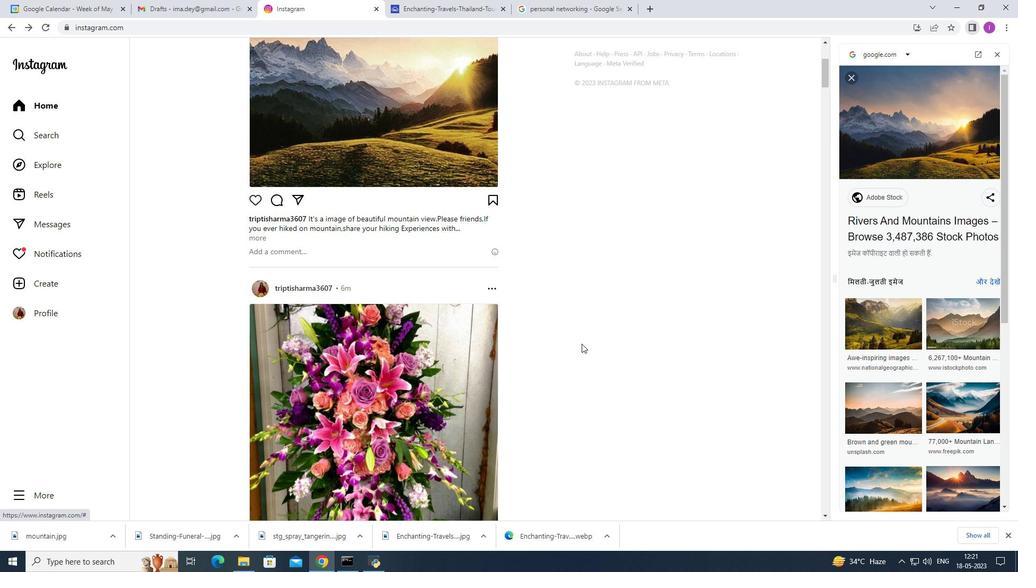 
Action: Mouse scrolled (581, 344) with delta (0, 0)
Screenshot: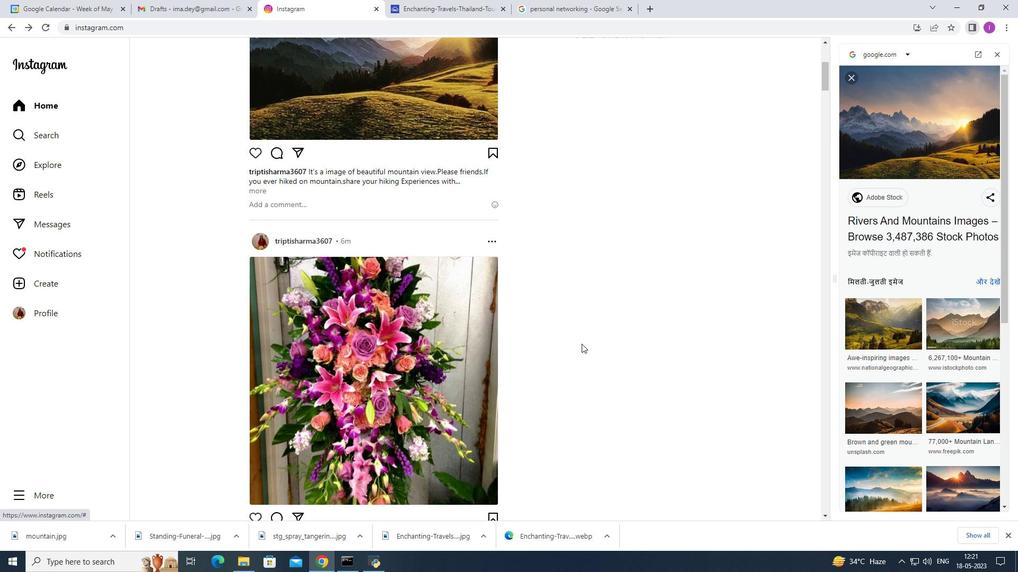 
Action: Mouse scrolled (581, 344) with delta (0, 0)
Screenshot: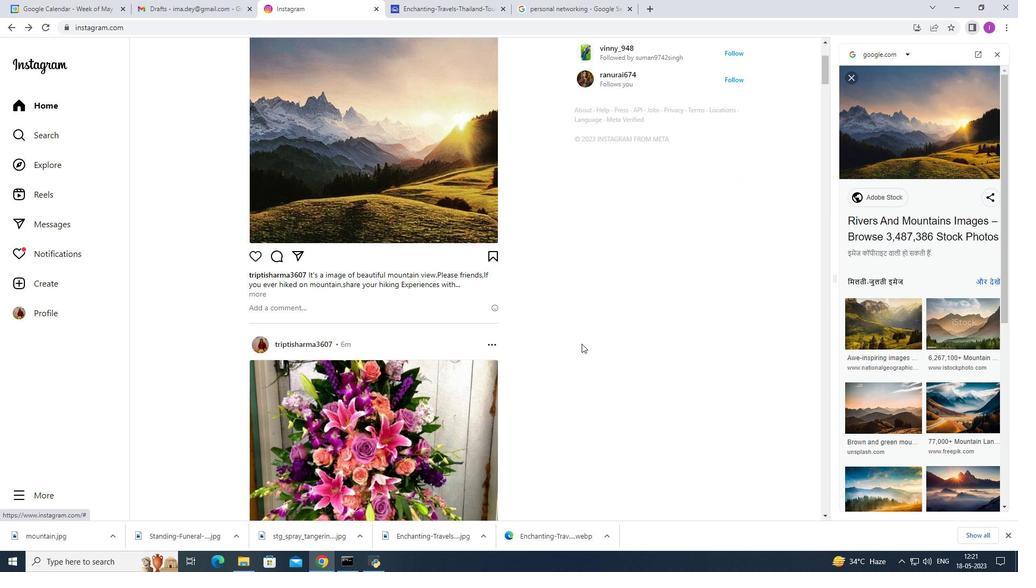 
Action: Mouse scrolled (581, 344) with delta (0, 0)
Screenshot: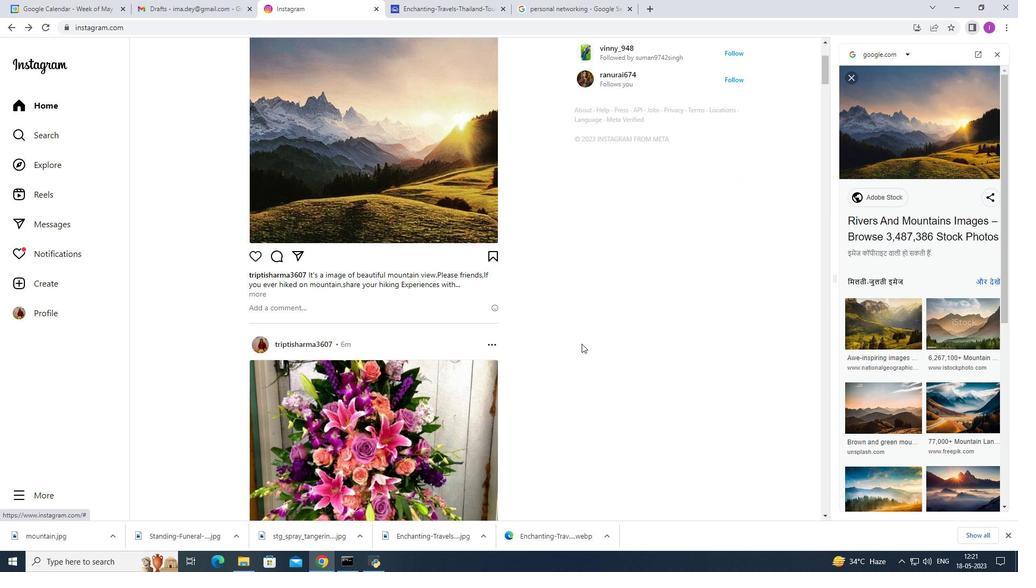 
Action: Mouse scrolled (581, 344) with delta (0, 0)
Screenshot: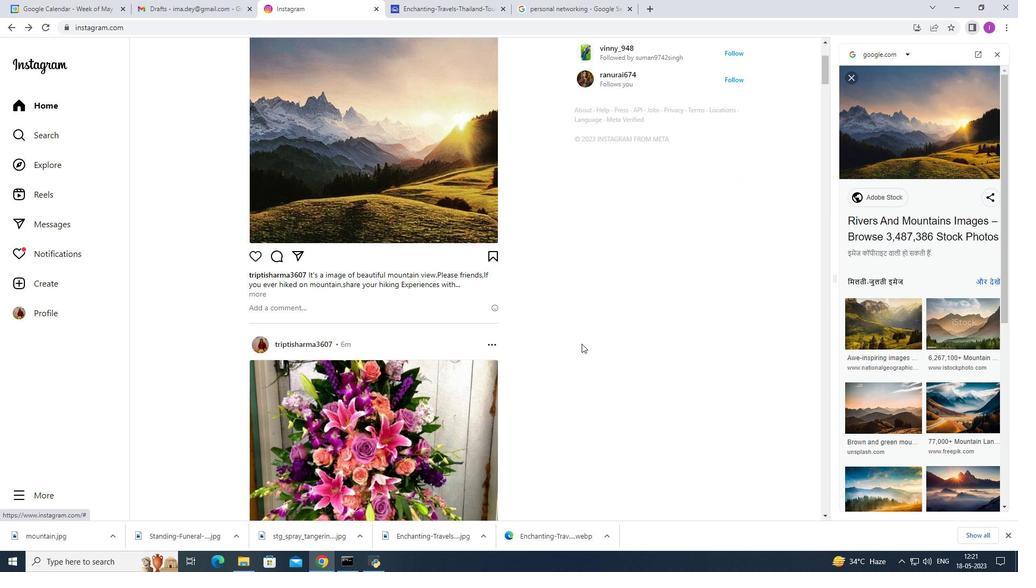 
Action: Mouse scrolled (581, 343) with delta (0, 0)
Screenshot: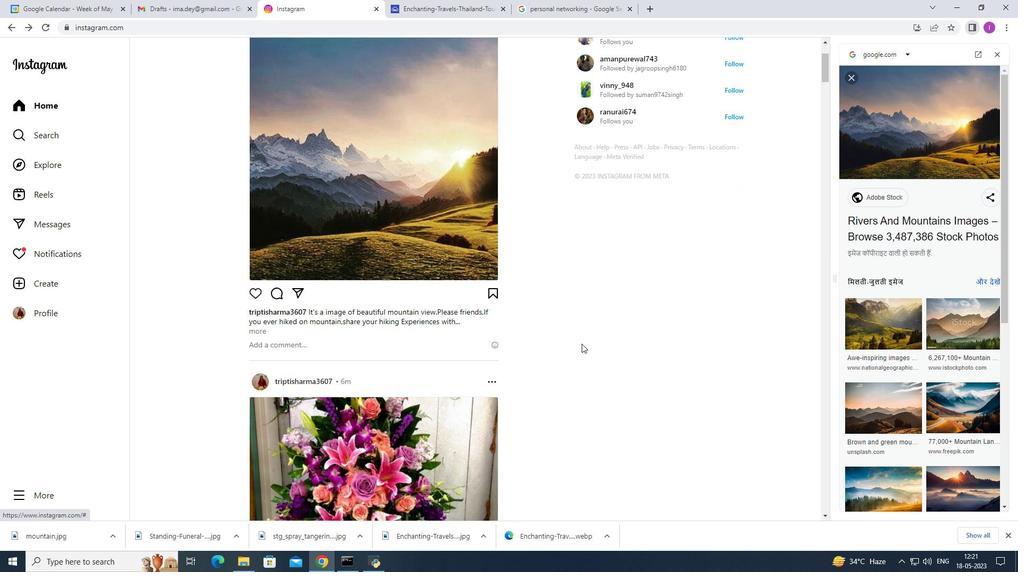 
Action: Mouse scrolled (581, 343) with delta (0, 0)
Screenshot: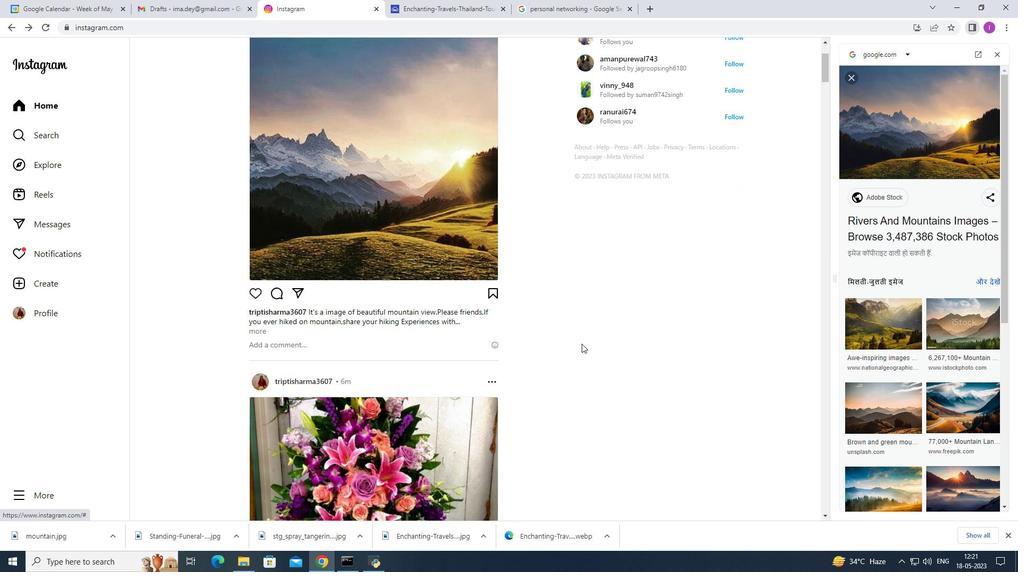 
Action: Mouse scrolled (581, 343) with delta (0, 0)
Screenshot: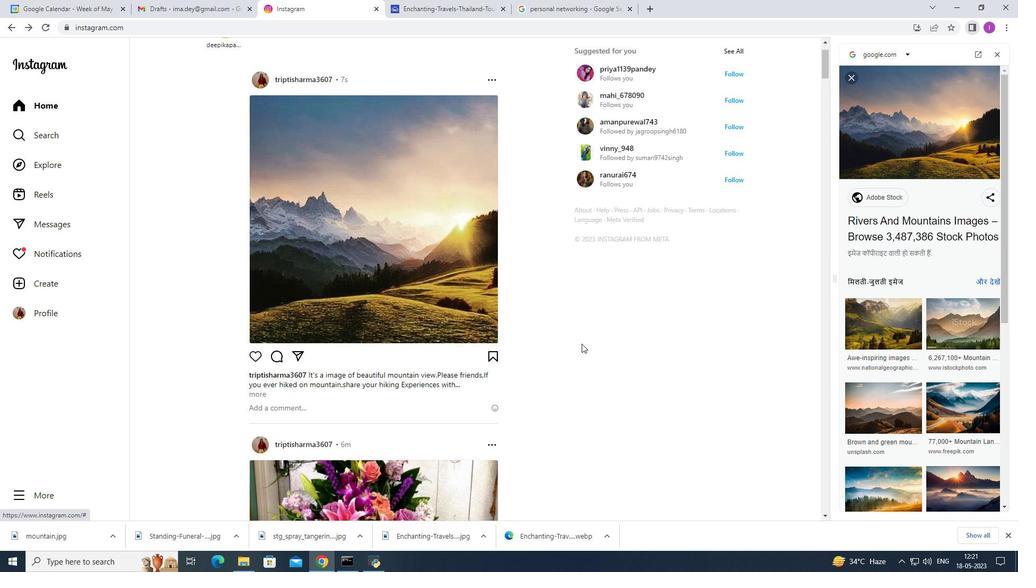 
Action: Mouse moved to (583, 336)
Screenshot: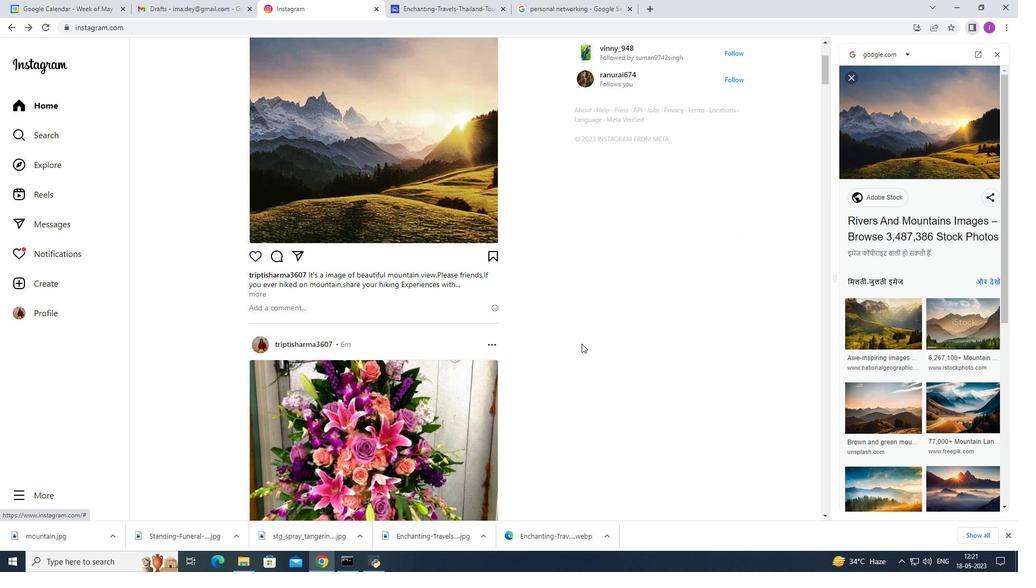 
Action: Mouse scrolled (583, 336) with delta (0, 0)
Screenshot: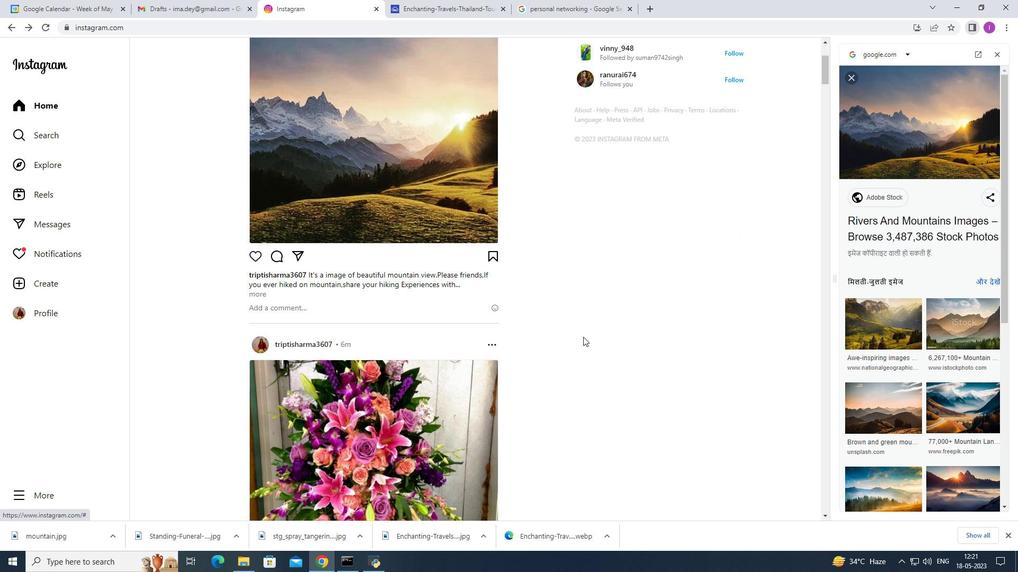 
Action: Mouse scrolled (583, 336) with delta (0, 0)
Screenshot: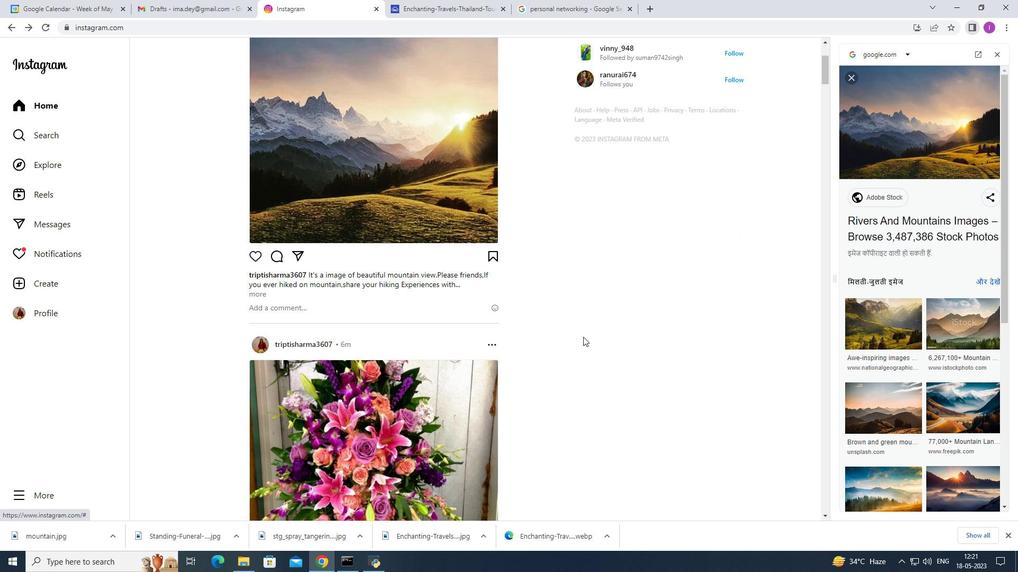 
Action: Mouse scrolled (583, 336) with delta (0, 0)
Screenshot: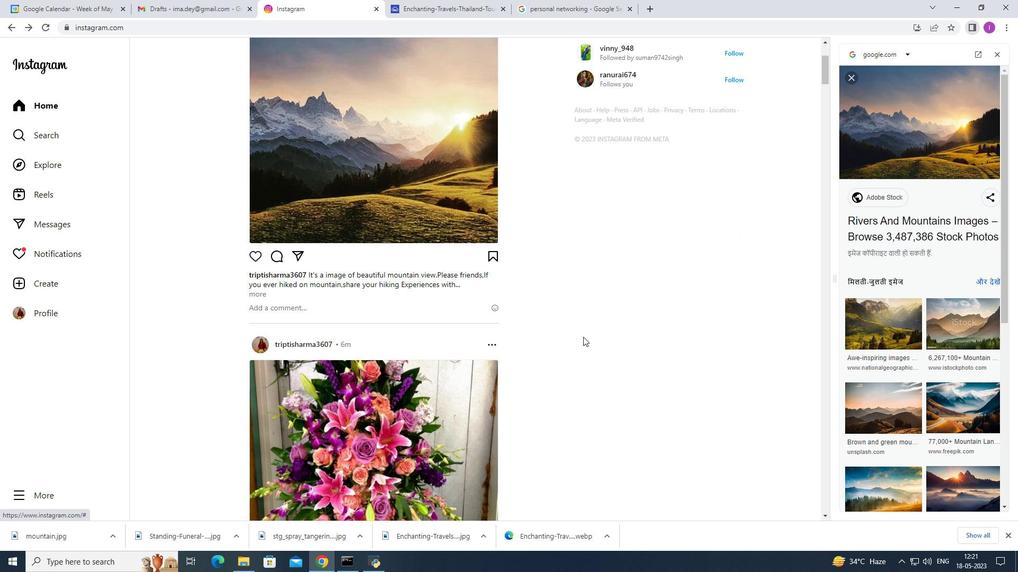 
Action: Mouse scrolled (583, 336) with delta (0, 0)
Screenshot: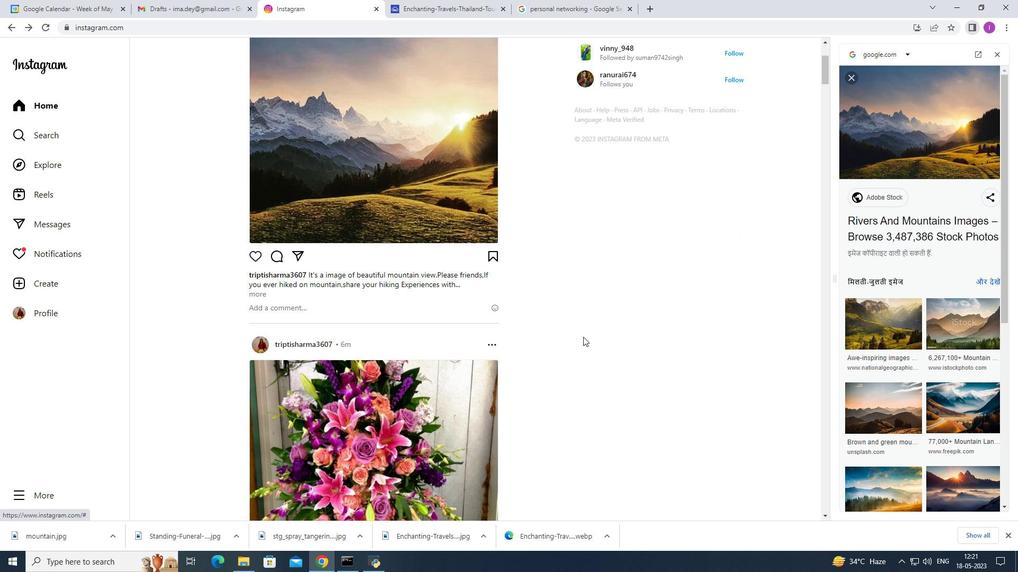 
Action: Mouse scrolled (583, 336) with delta (0, 0)
Screenshot: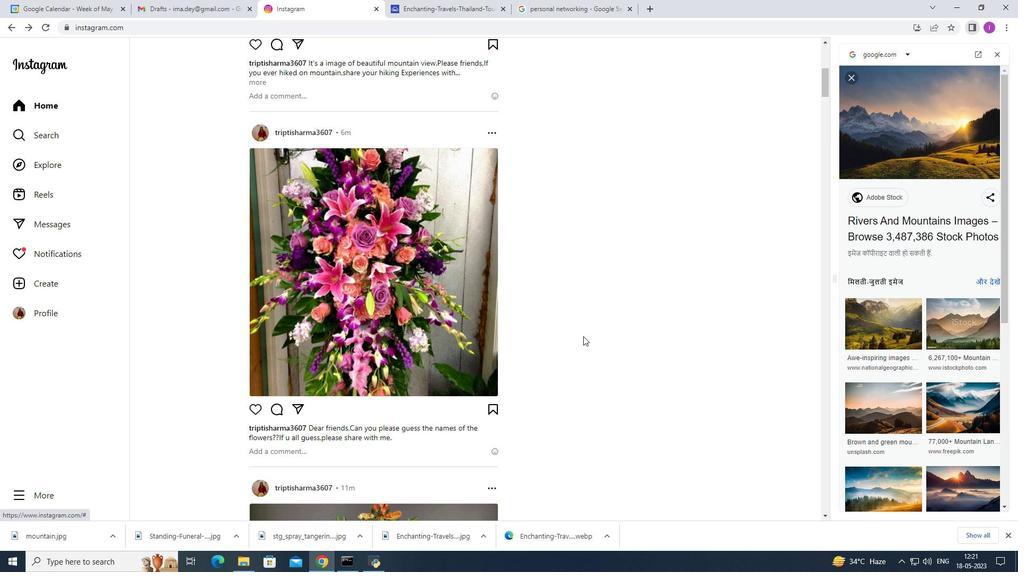 
Action: Mouse scrolled (583, 336) with delta (0, 0)
Screenshot: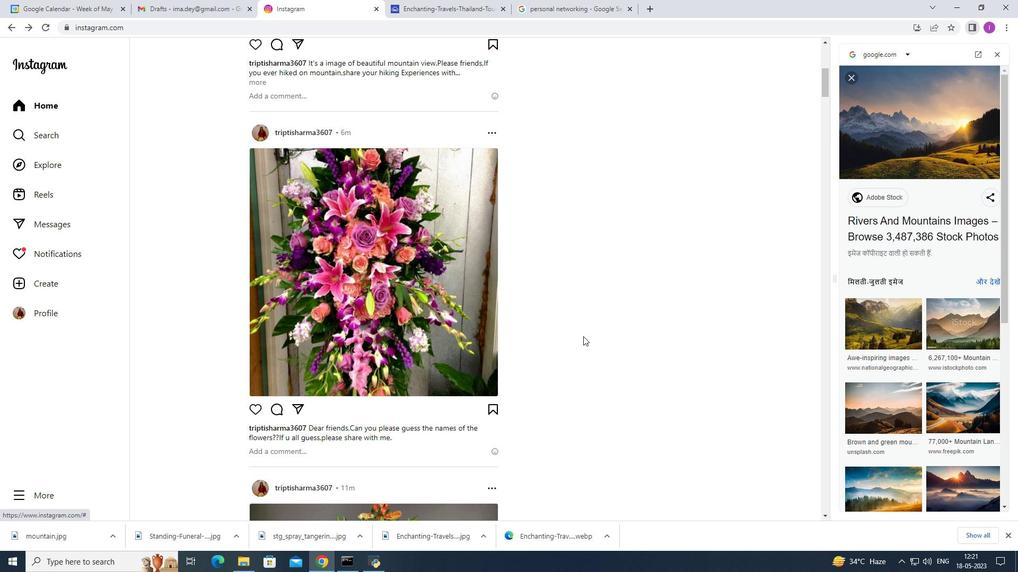 
Action: Mouse scrolled (583, 336) with delta (0, 0)
Screenshot: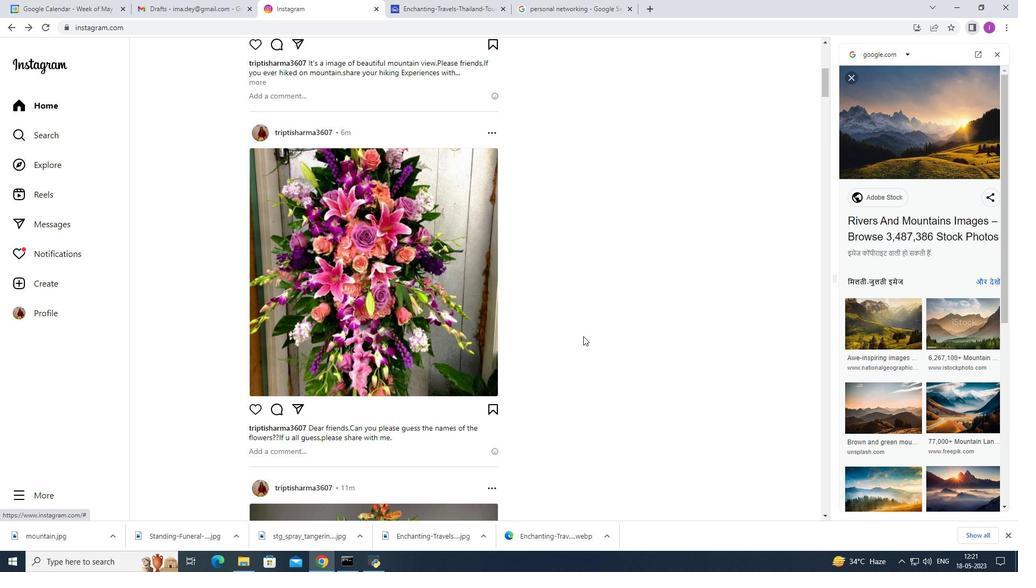 
Action: Mouse scrolled (583, 336) with delta (0, 0)
Screenshot: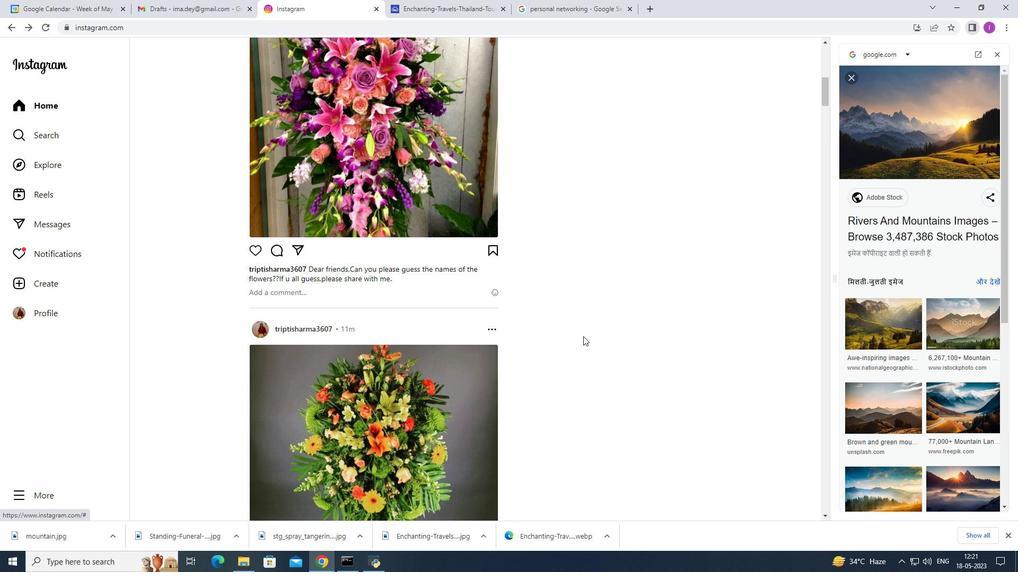 
Action: Mouse scrolled (583, 336) with delta (0, 0)
Screenshot: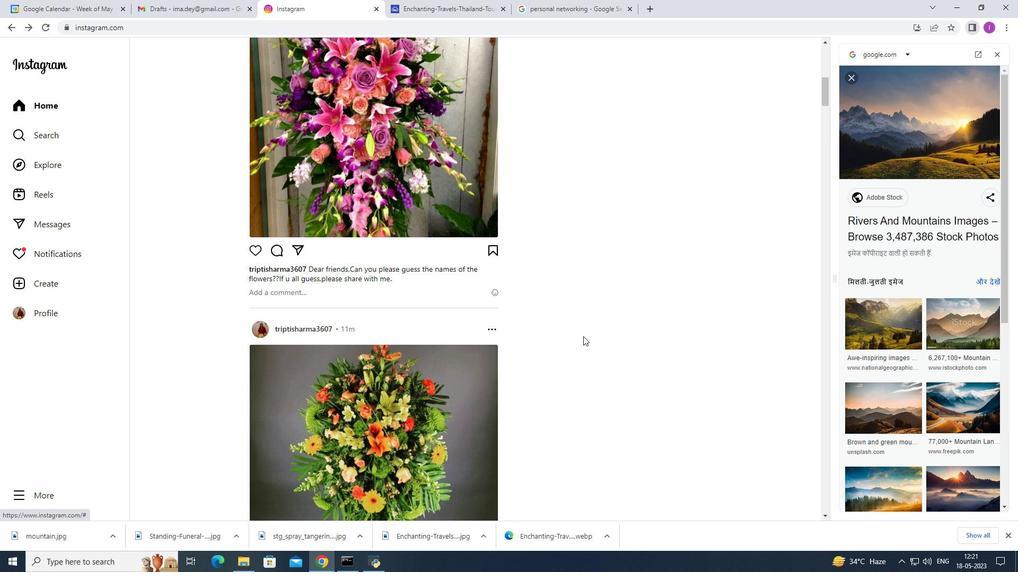 
Action: Mouse moved to (584, 336)
Screenshot: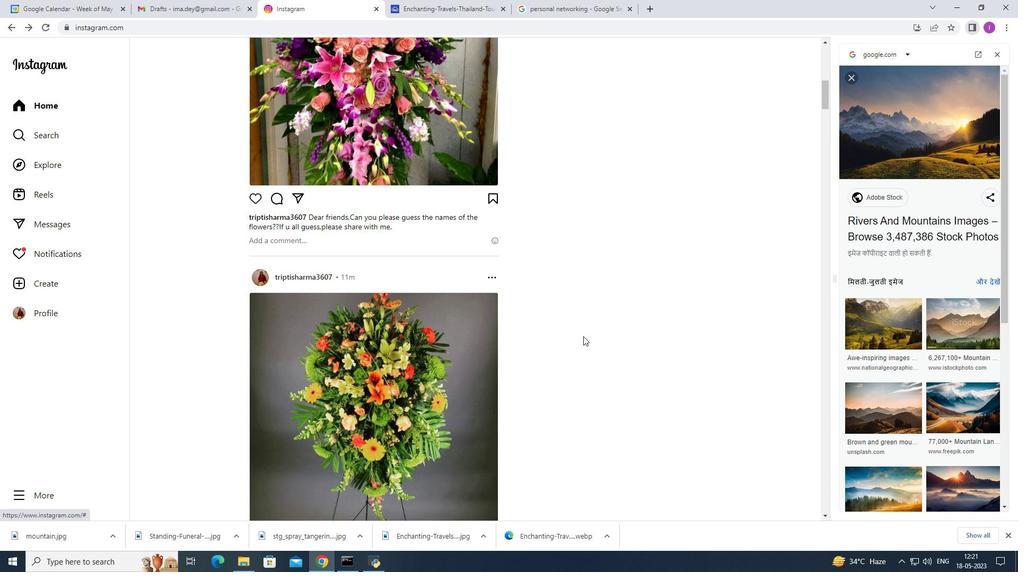 
Action: Mouse scrolled (584, 336) with delta (0, 0)
Screenshot: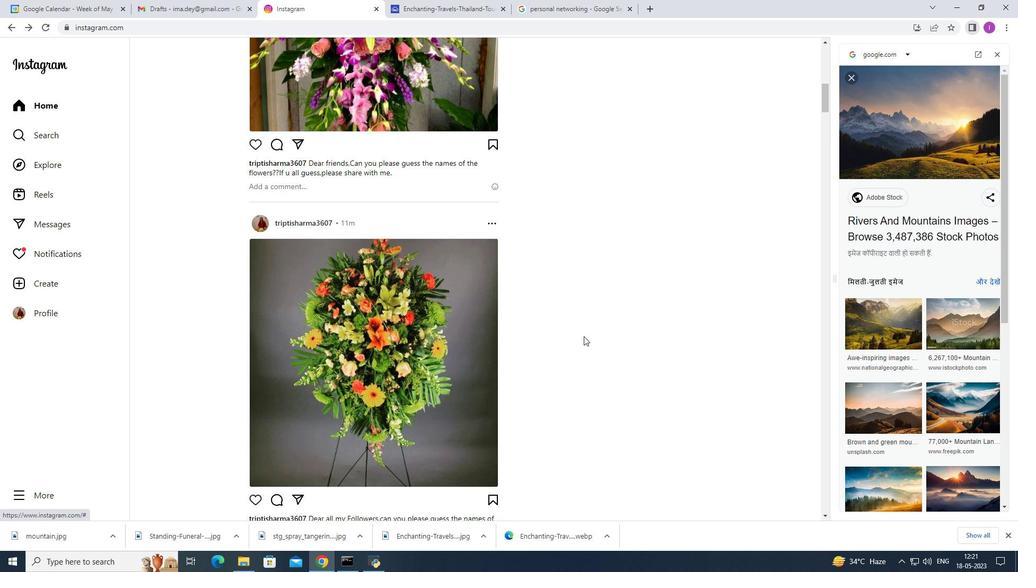 
Action: Mouse scrolled (584, 336) with delta (0, 0)
Screenshot: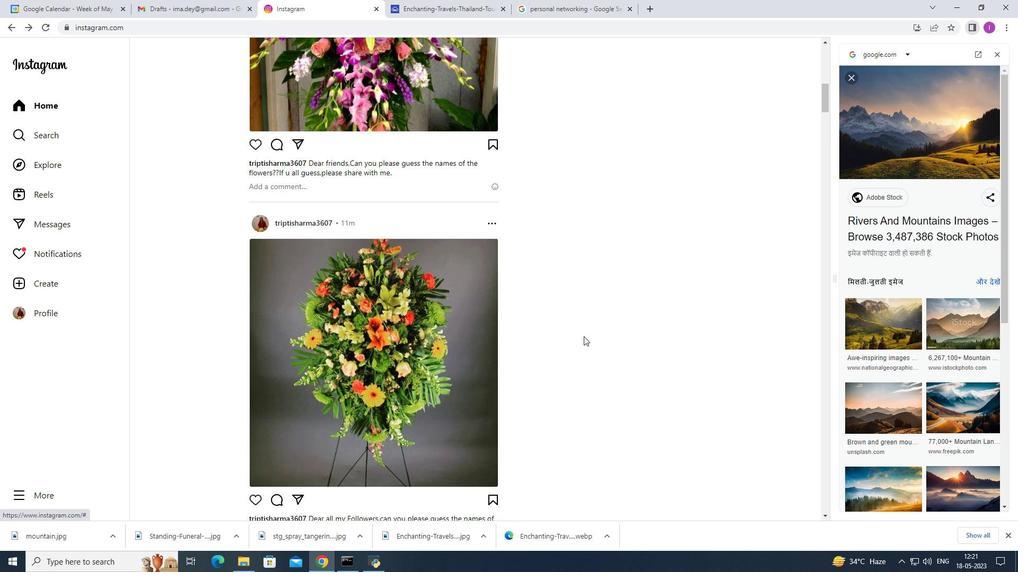 
Action: Mouse scrolled (584, 336) with delta (0, 0)
Screenshot: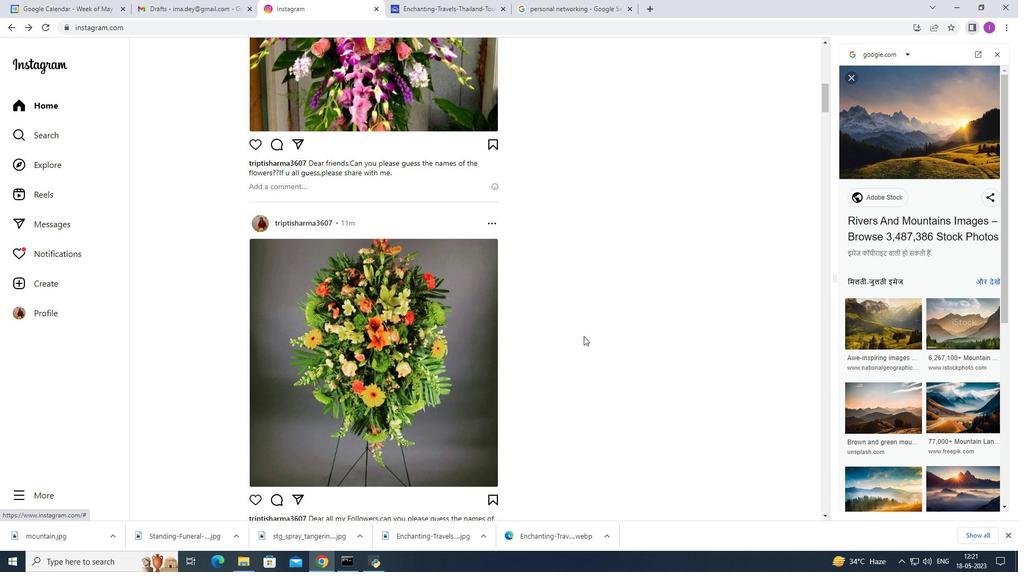 
Action: Mouse scrolled (584, 336) with delta (0, 0)
Screenshot: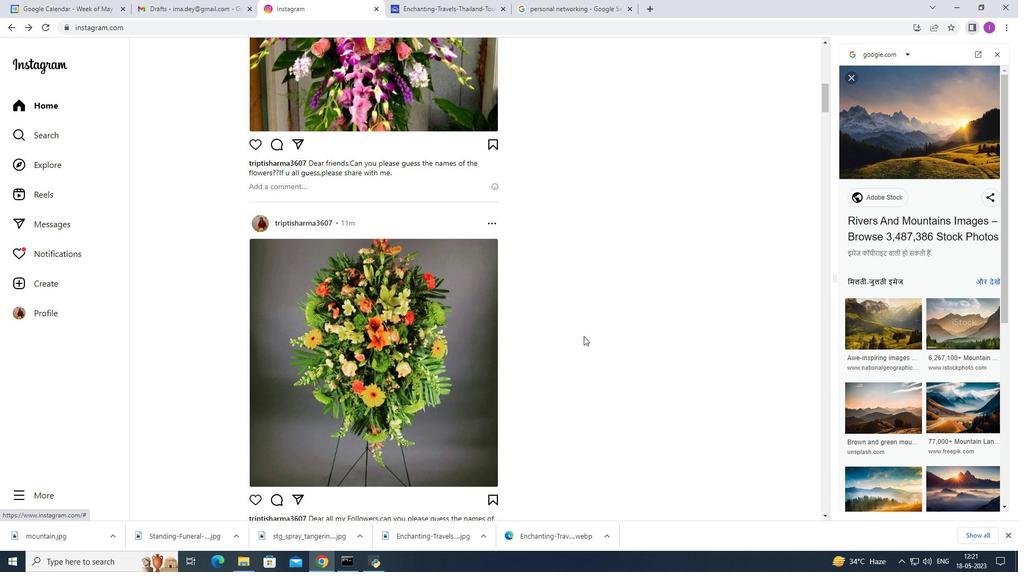 
Action: Mouse scrolled (584, 336) with delta (0, 0)
Screenshot: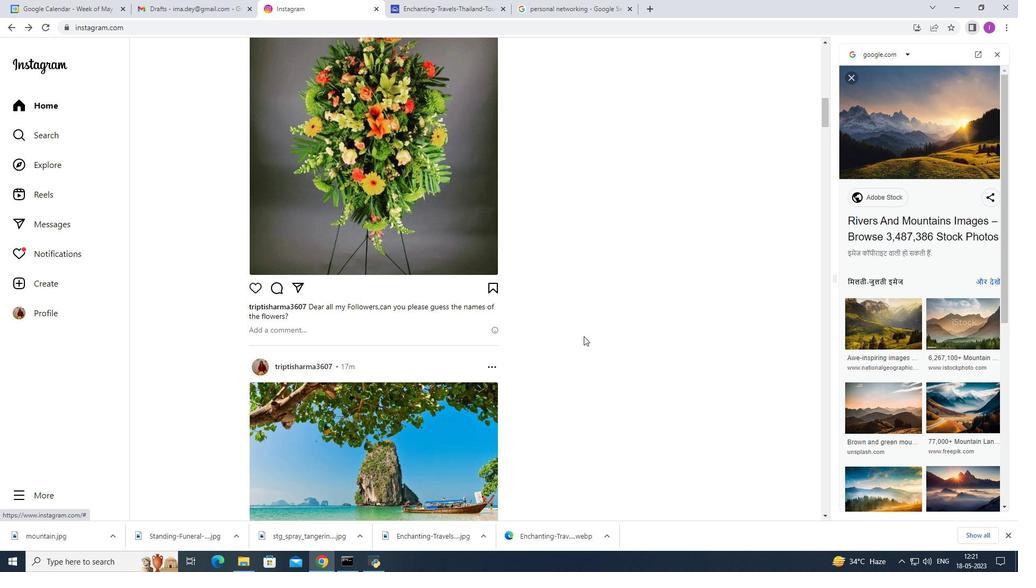 
Action: Mouse scrolled (584, 336) with delta (0, 0)
Screenshot: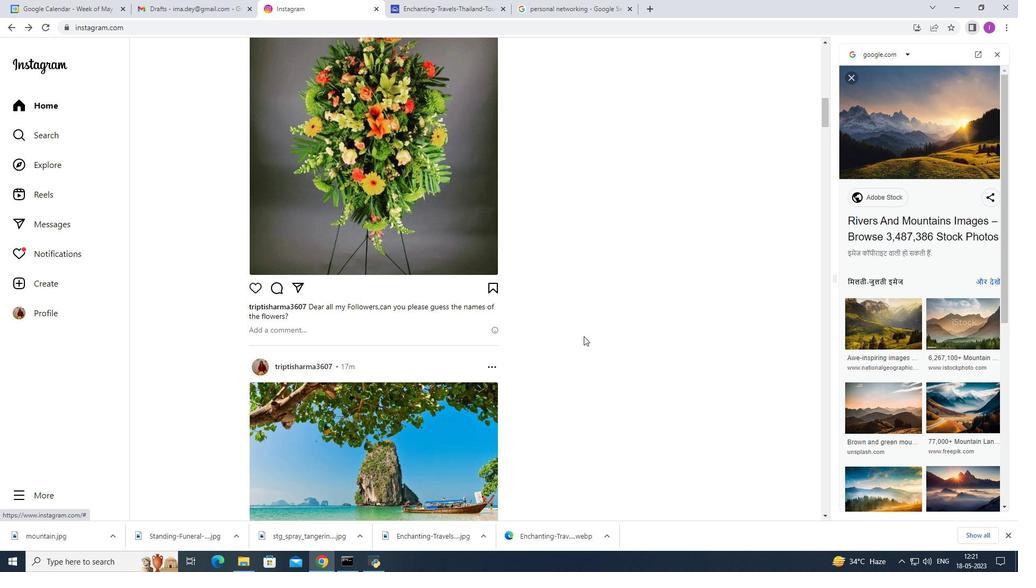 
Action: Mouse scrolled (584, 336) with delta (0, 0)
Screenshot: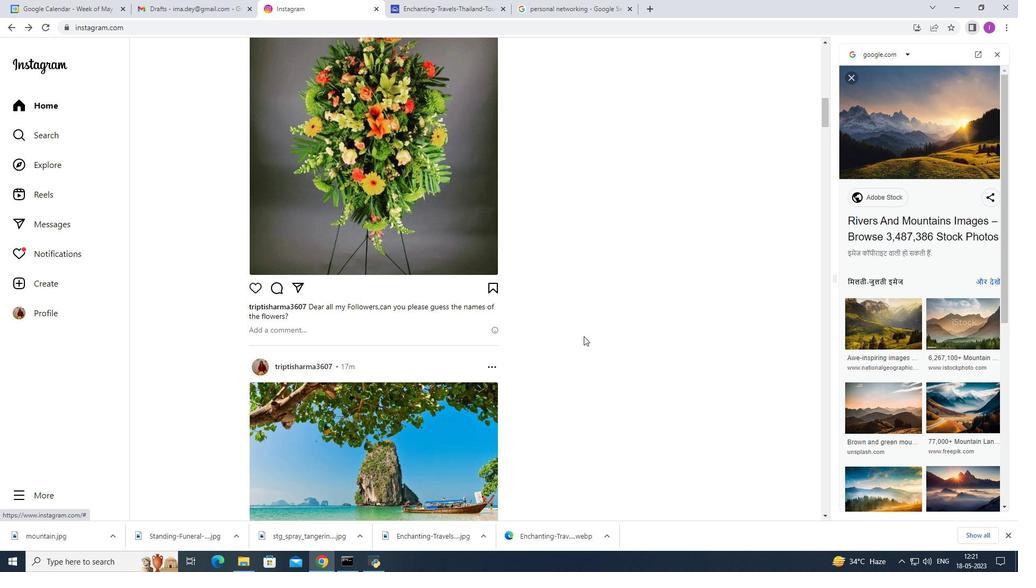 
Action: Mouse scrolled (584, 337) with delta (0, 0)
Screenshot: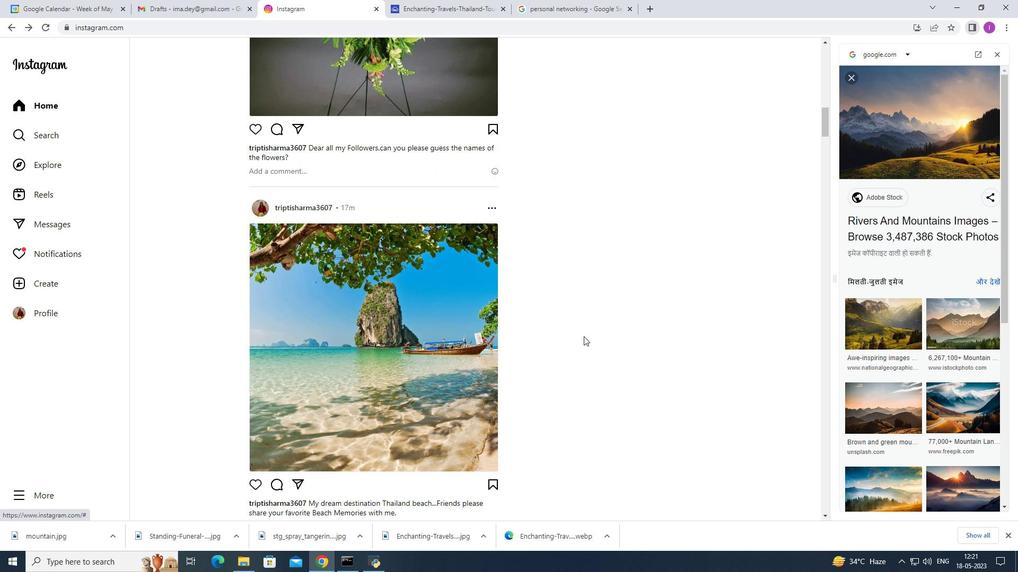 
Action: Mouse scrolled (584, 337) with delta (0, 0)
Screenshot: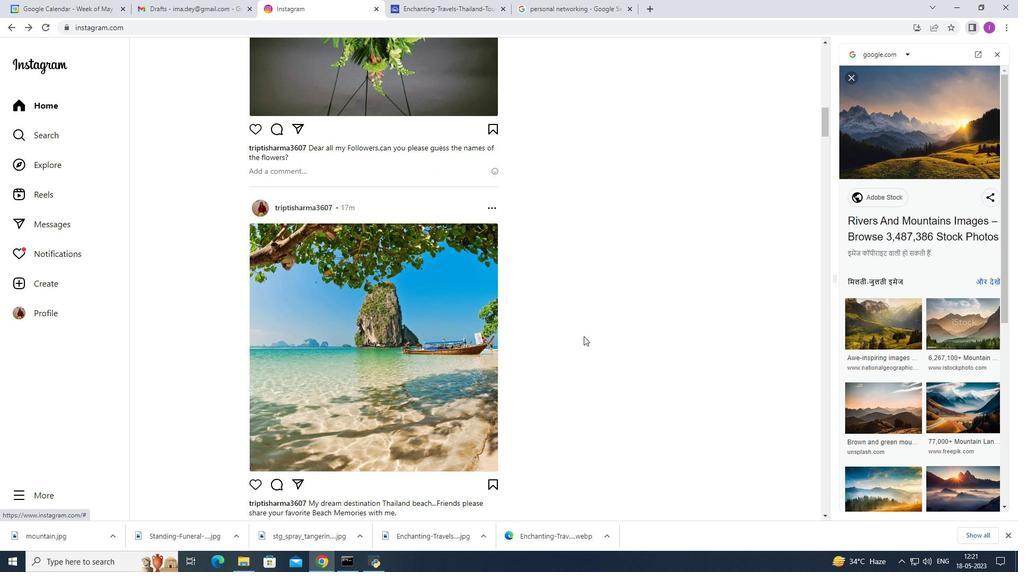 
Action: Mouse scrolled (584, 337) with delta (0, 0)
Screenshot: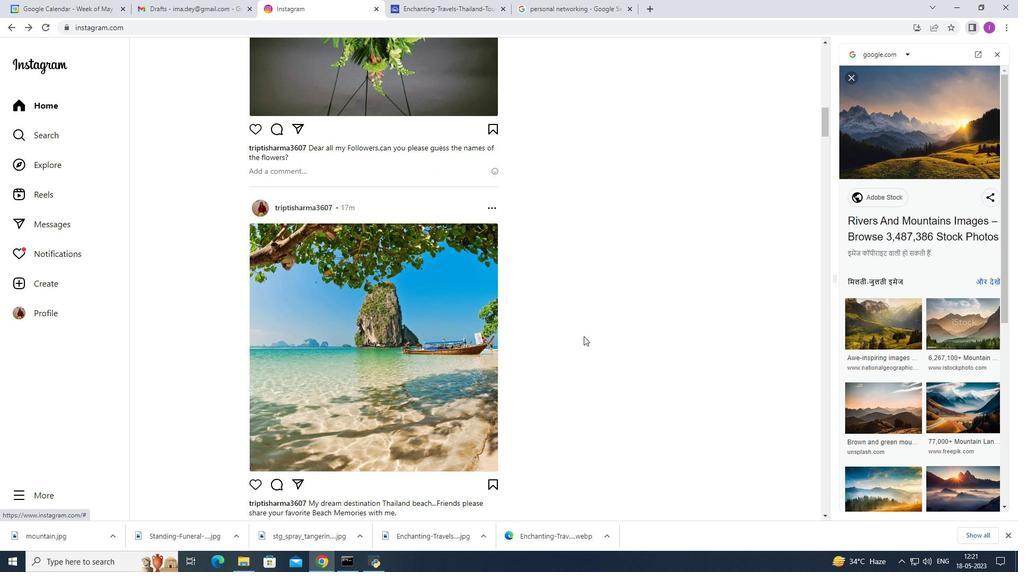 
Action: Mouse scrolled (584, 337) with delta (0, 0)
Screenshot: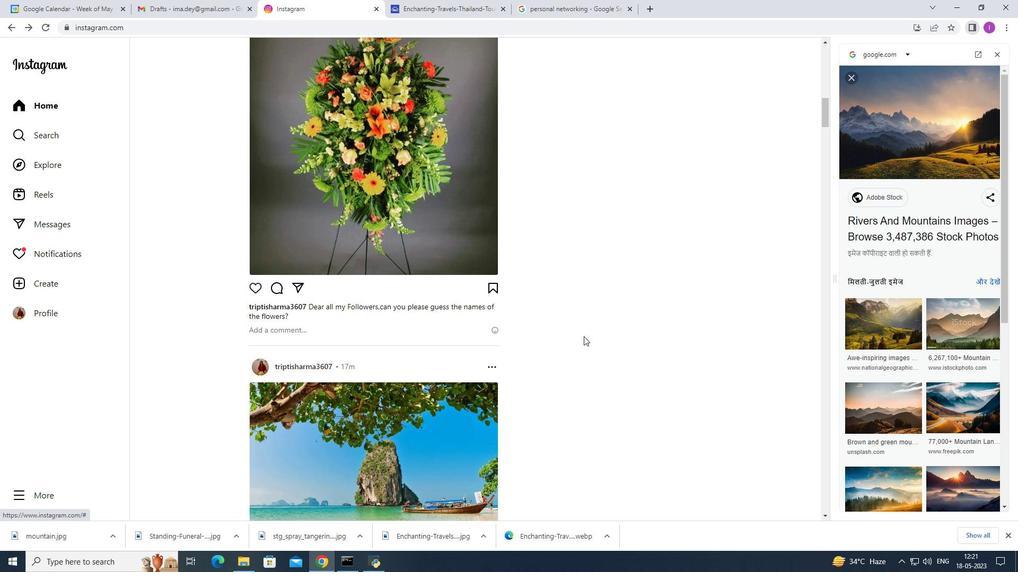 
Action: Mouse scrolled (584, 337) with delta (0, 0)
Screenshot: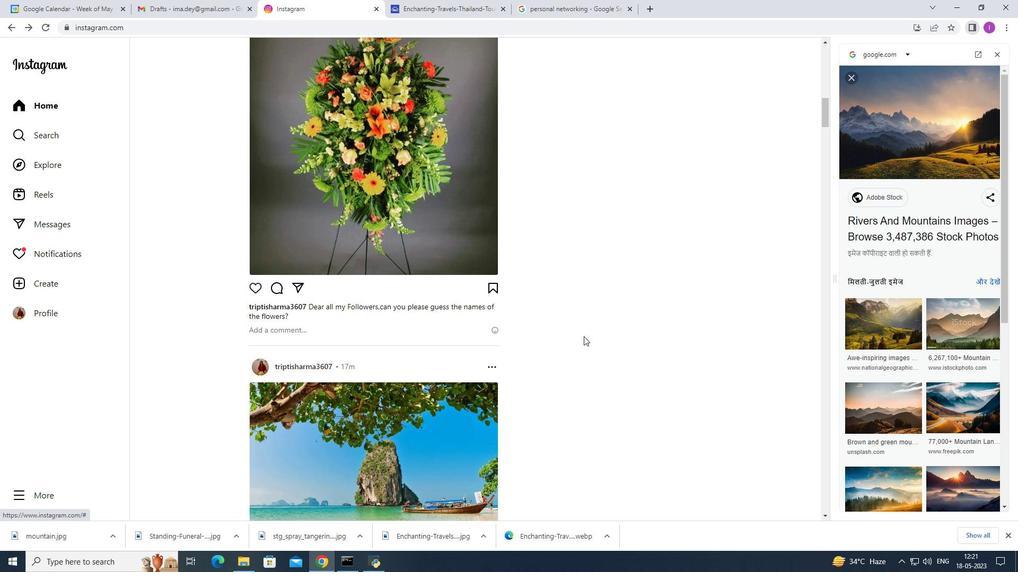 
Action: Mouse scrolled (584, 337) with delta (0, 0)
Screenshot: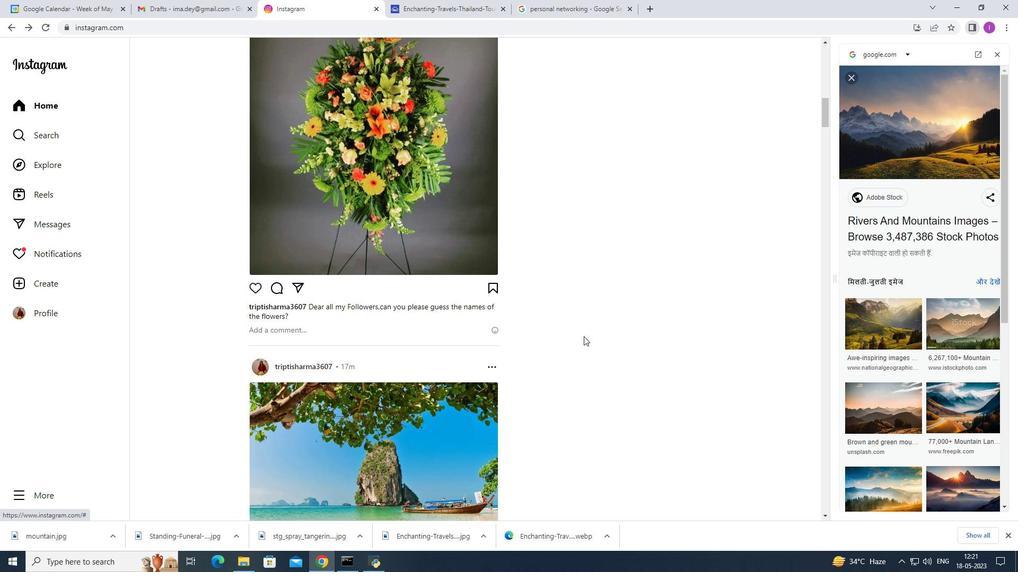 
Action: Mouse scrolled (584, 337) with delta (0, 0)
Screenshot: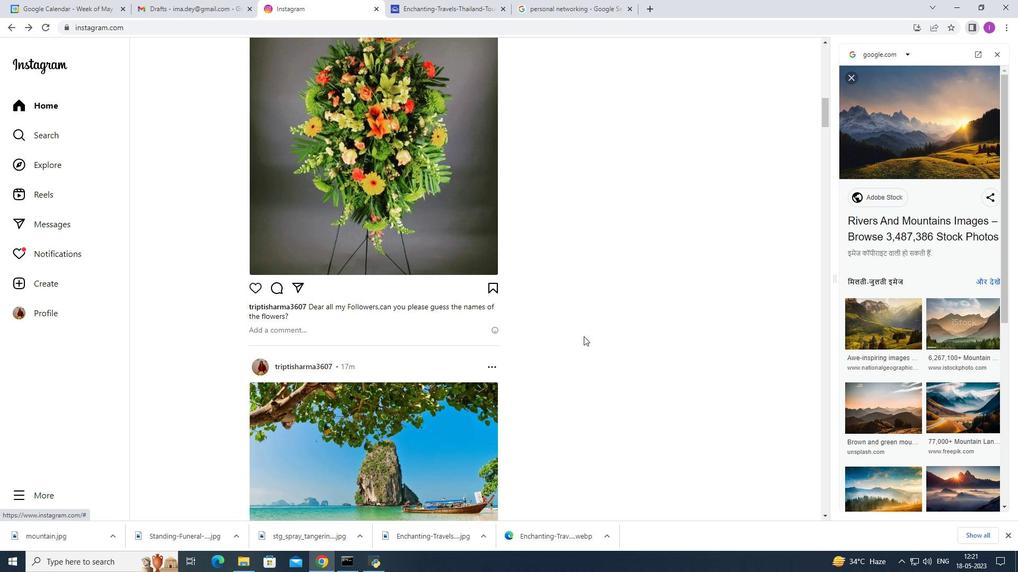 
Action: Mouse scrolled (584, 337) with delta (0, 0)
Screenshot: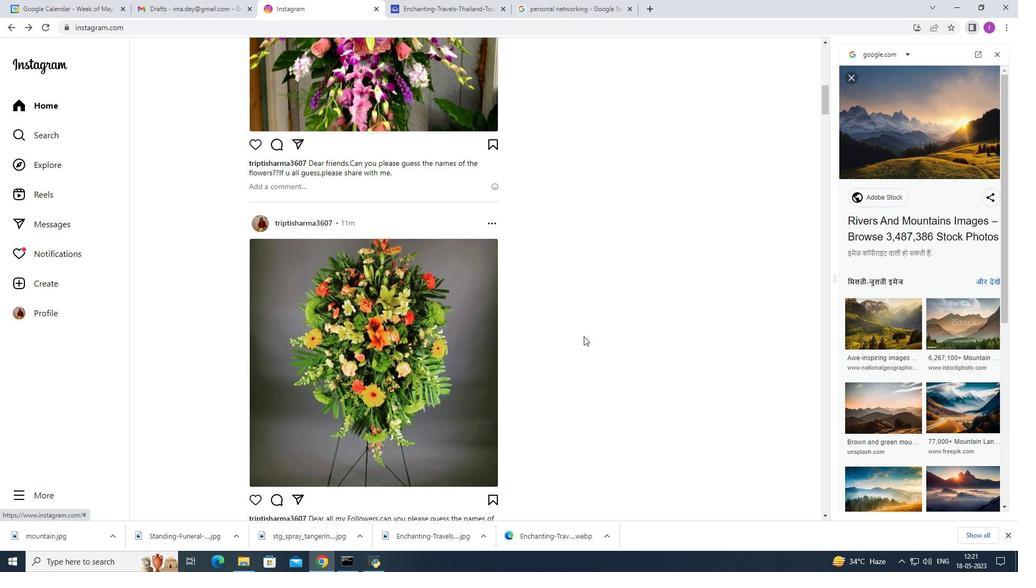 
Action: Mouse scrolled (584, 337) with delta (0, 0)
Screenshot: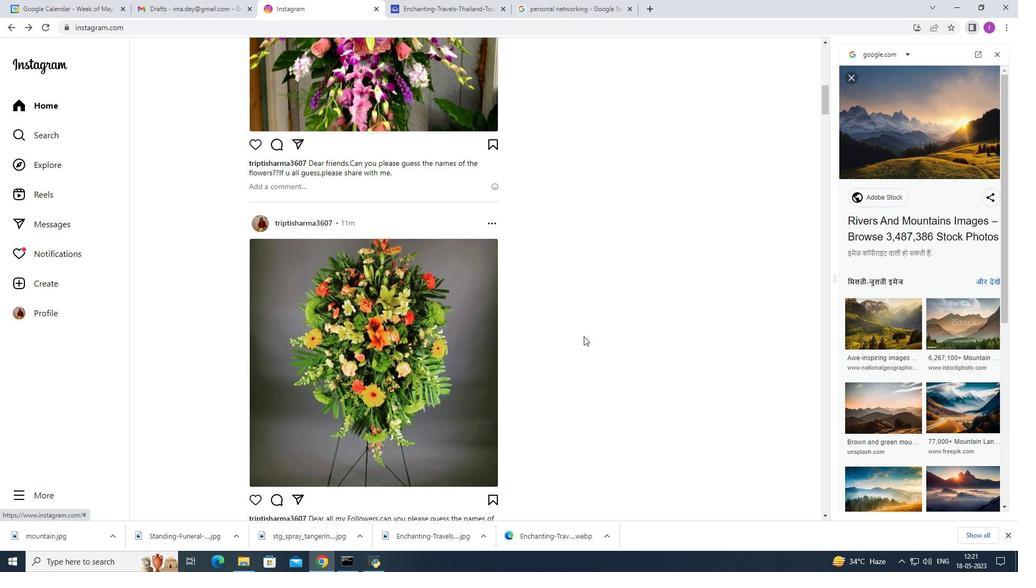 
Action: Mouse scrolled (584, 337) with delta (0, 0)
Screenshot: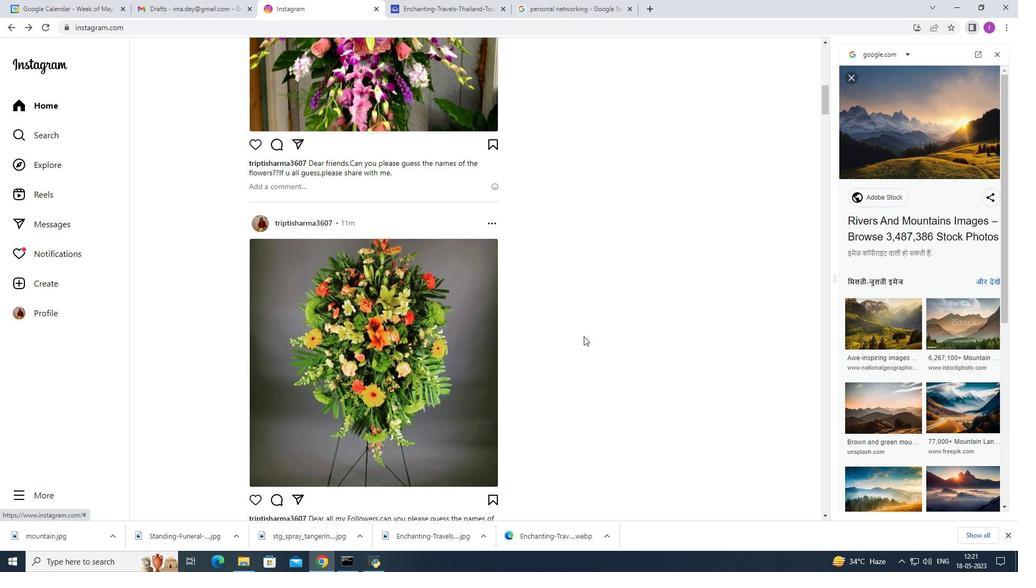
Action: Mouse scrolled (584, 337) with delta (0, 0)
Screenshot: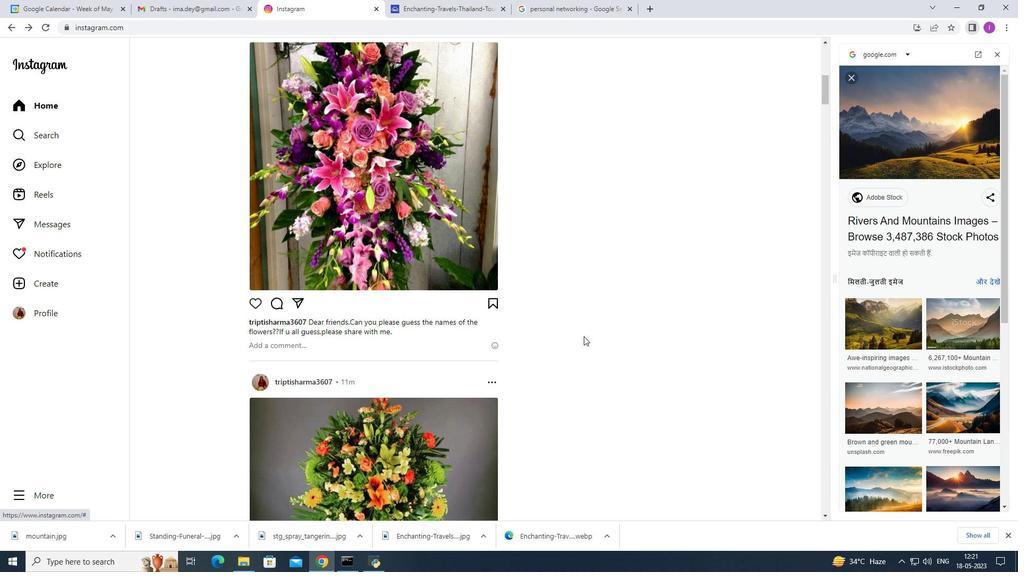
Action: Mouse scrolled (584, 337) with delta (0, 0)
Screenshot: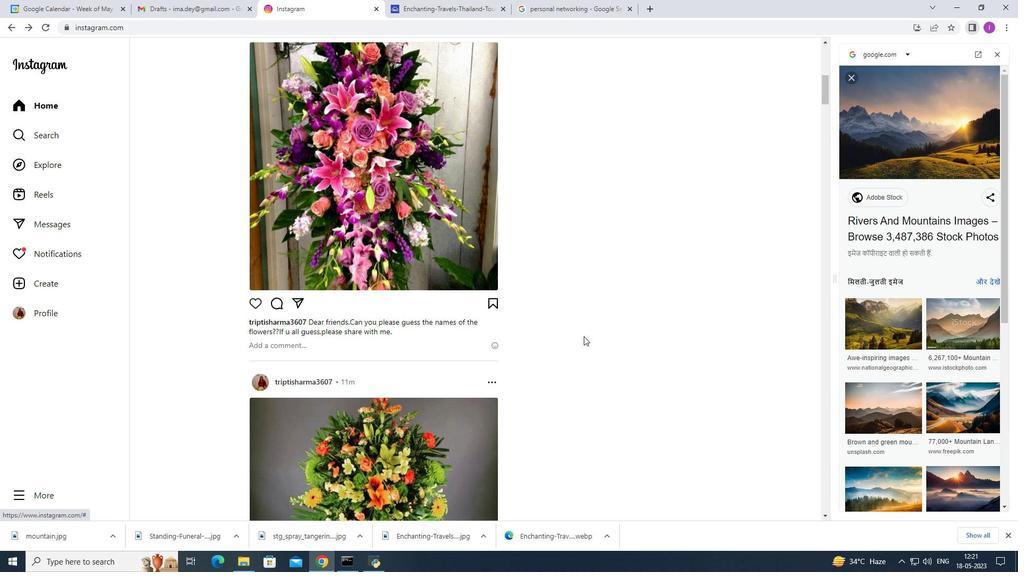 
Action: Mouse scrolled (584, 337) with delta (0, 0)
Screenshot: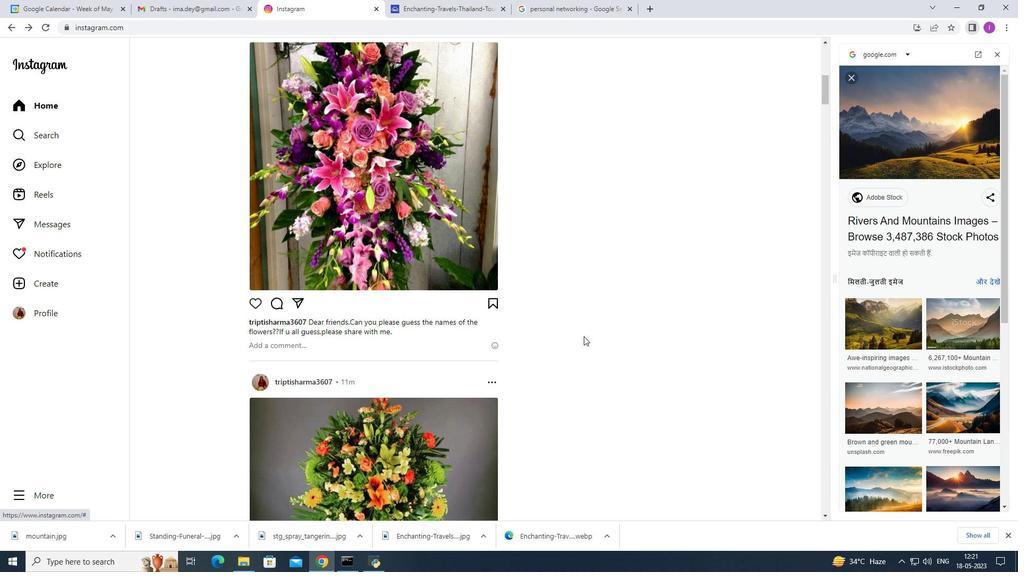 
Action: Mouse scrolled (584, 337) with delta (0, 0)
Screenshot: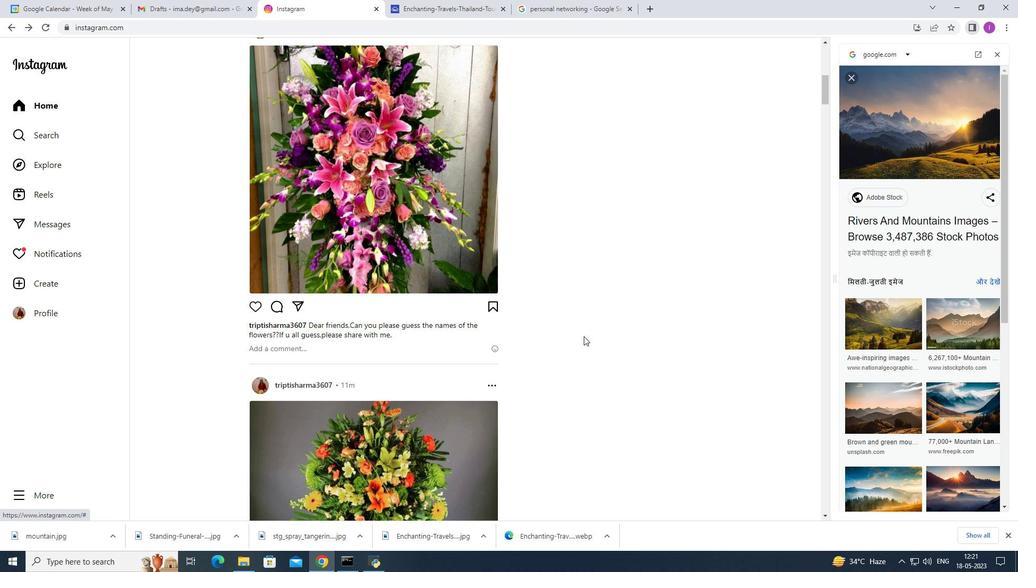 
Action: Mouse scrolled (584, 337) with delta (0, 0)
Screenshot: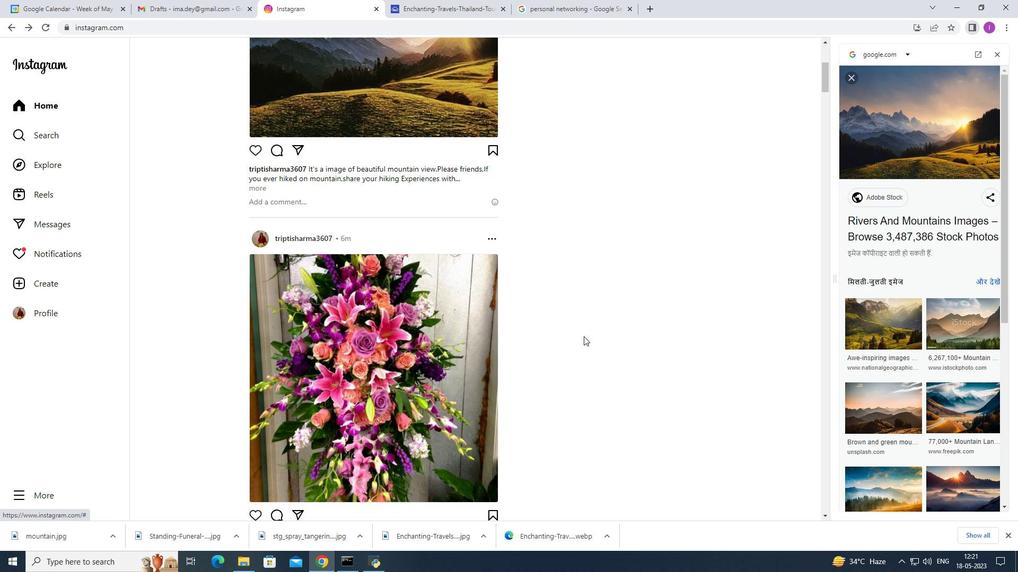 
Action: Mouse scrolled (584, 337) with delta (0, 0)
Screenshot: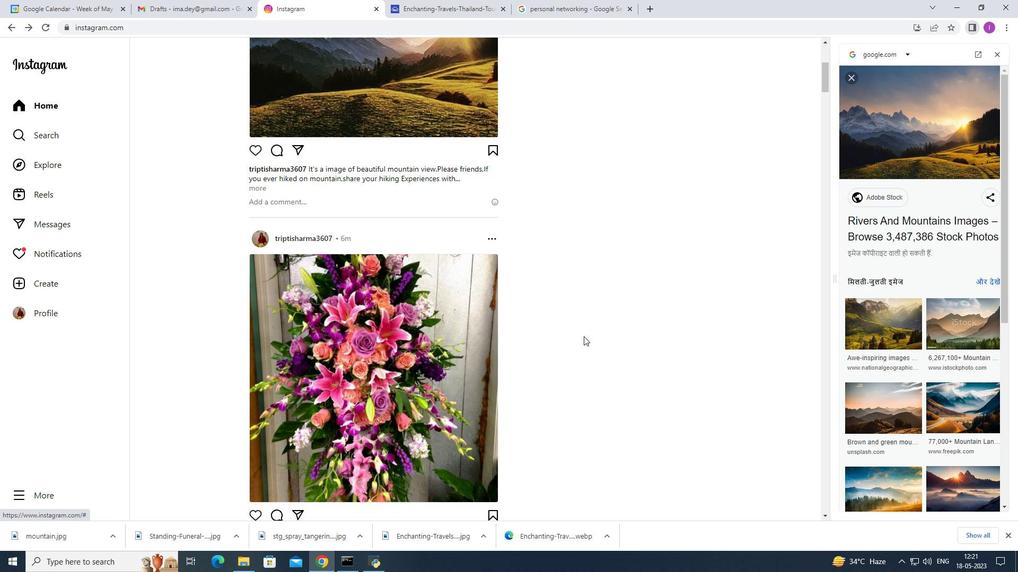 
Action: Mouse scrolled (584, 337) with delta (0, 0)
Screenshot: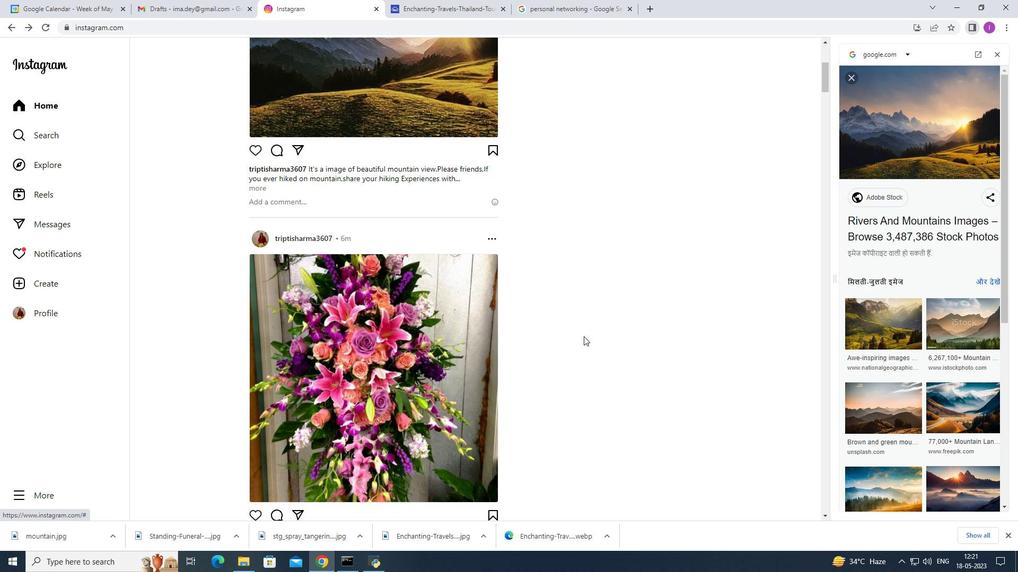 
Action: Mouse scrolled (584, 337) with delta (0, 0)
Screenshot: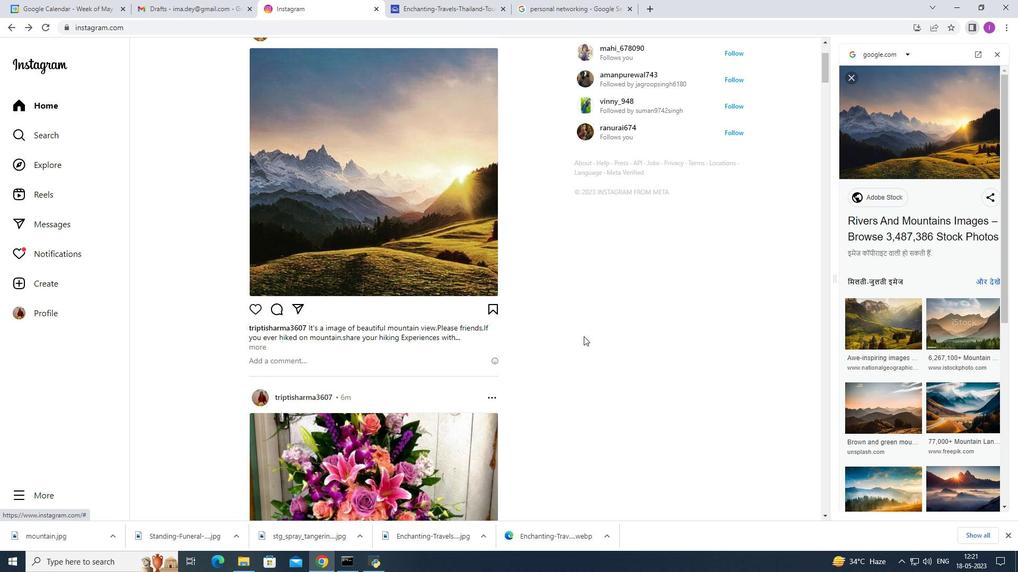 
Action: Mouse scrolled (584, 337) with delta (0, 0)
Screenshot: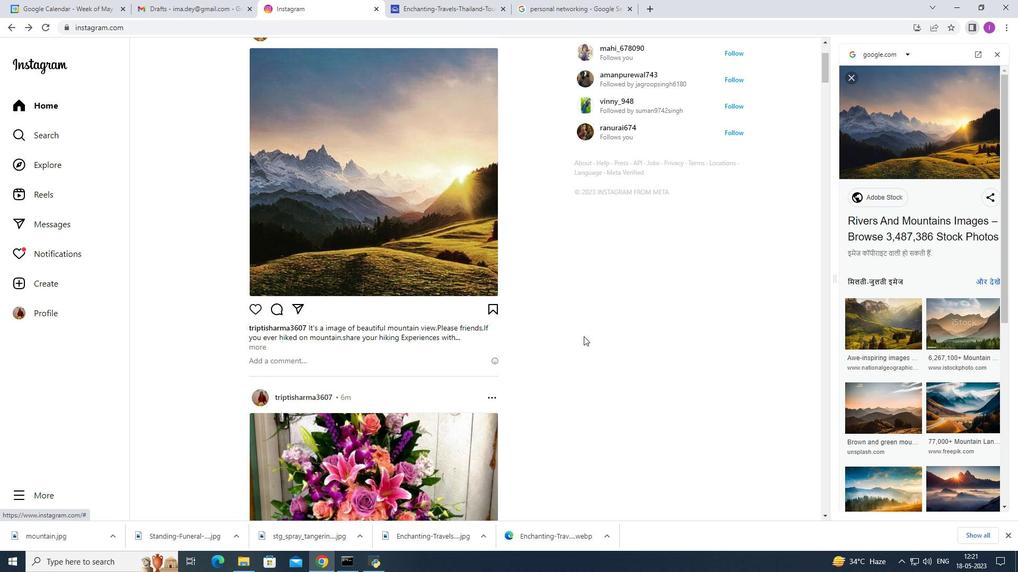 
Action: Mouse scrolled (584, 337) with delta (0, 0)
Screenshot: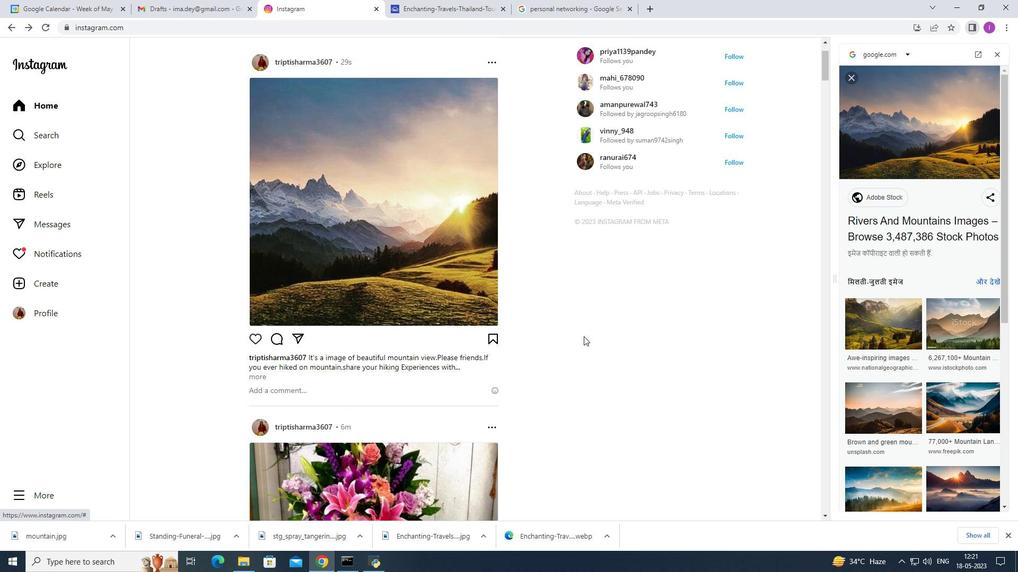 
Action: Mouse scrolled (584, 337) with delta (0, 0)
Screenshot: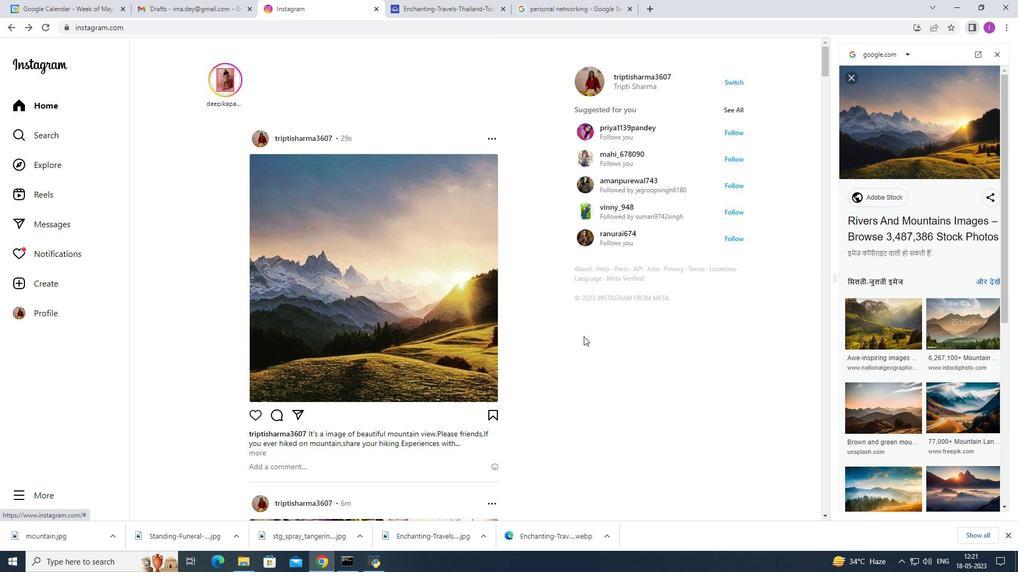 
Action: Mouse scrolled (584, 337) with delta (0, 0)
Screenshot: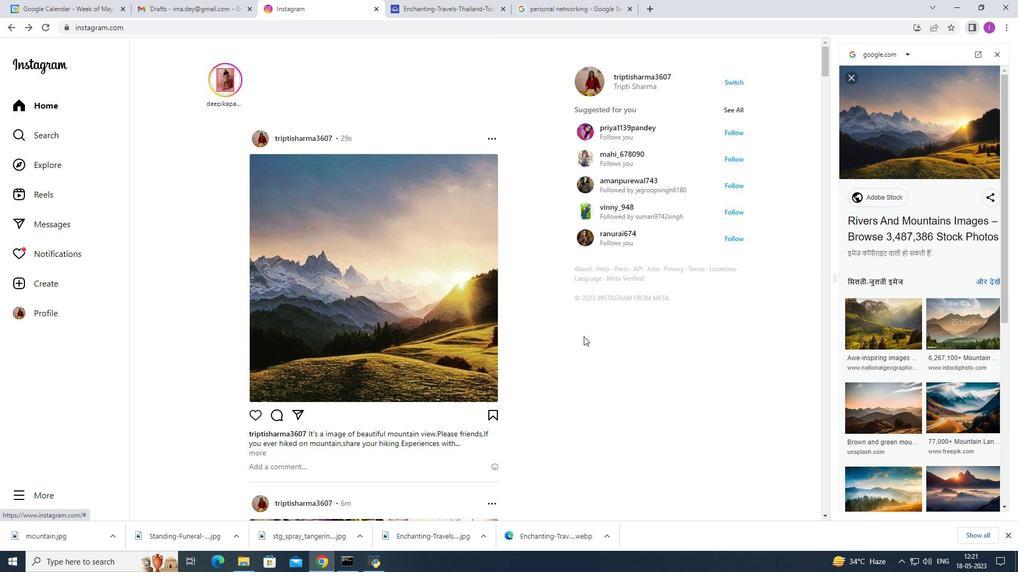 
